Task: Read customer reviews and ratings for real estate agents in Montgomery, Alabama, to find an agent who specializes in lakefront properties.
Action: Mouse moved to (167, 115)
Screenshot: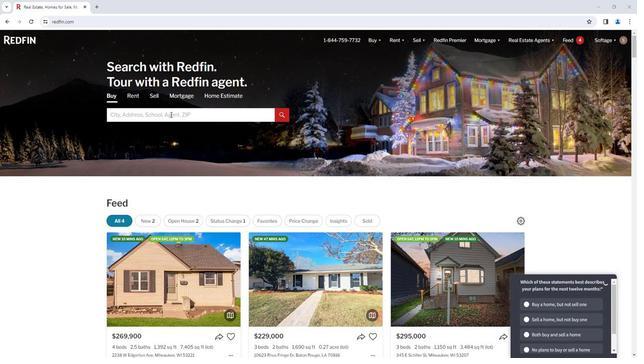 
Action: Mouse pressed left at (167, 115)
Screenshot: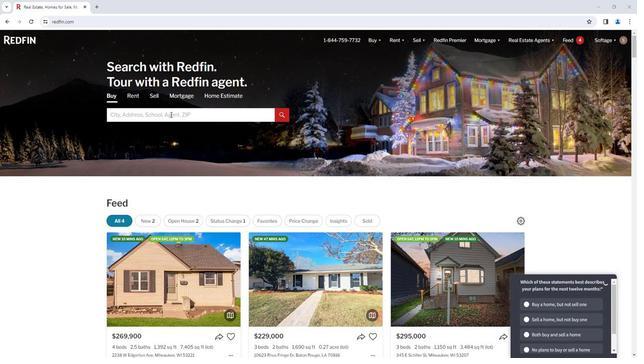 
Action: Key pressed <Key.shift>Montf<Key.backspace>gomery,<Key.space><Key.shift><Key.shift><Key.shift><Key.shift><Key.shift><Key.shift><Key.shift><Key.shift><Key.shift><Key.shift>Ala
Screenshot: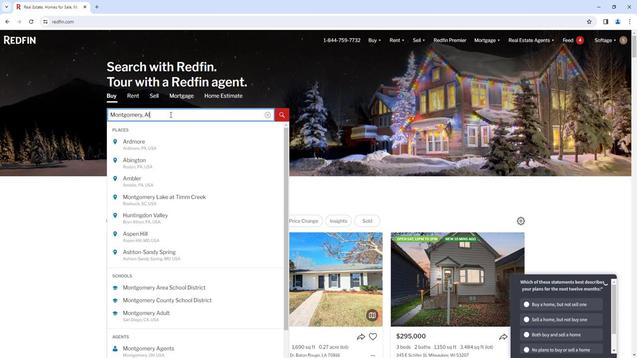 
Action: Mouse moved to (137, 143)
Screenshot: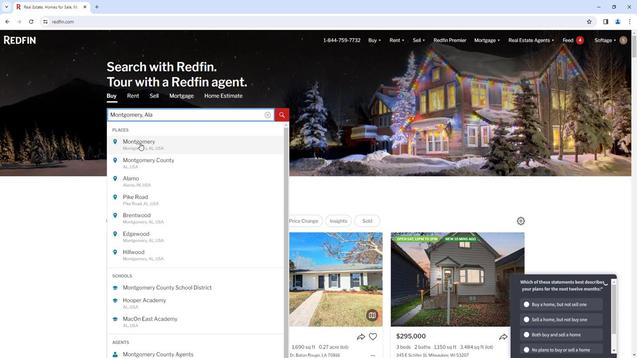 
Action: Mouse pressed left at (137, 143)
Screenshot: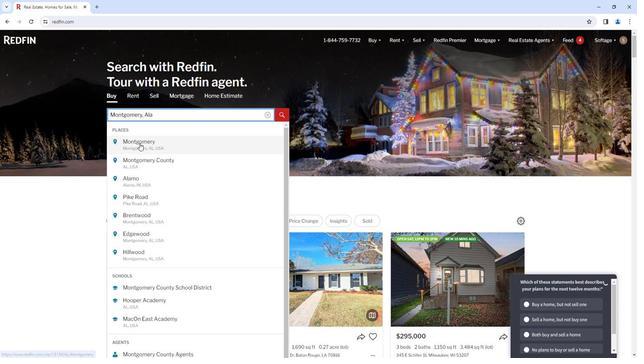 
Action: Mouse moved to (568, 83)
Screenshot: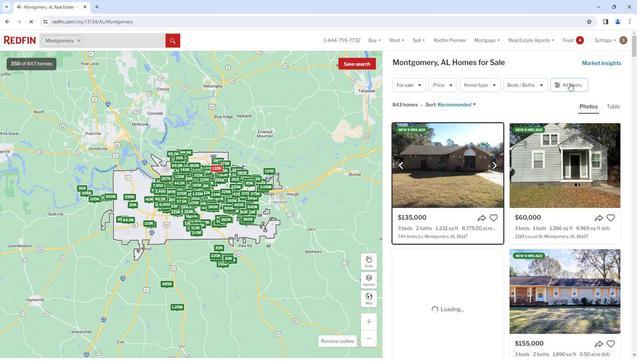 
Action: Mouse pressed left at (568, 83)
Screenshot: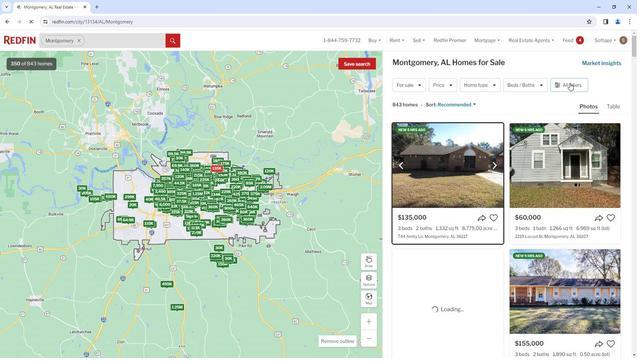 
Action: Mouse moved to (562, 84)
Screenshot: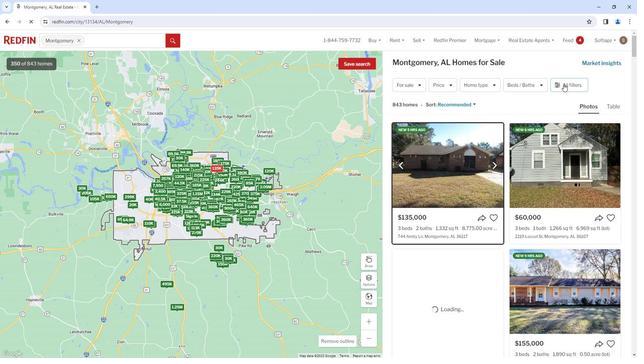 
Action: Mouse pressed left at (562, 84)
Screenshot: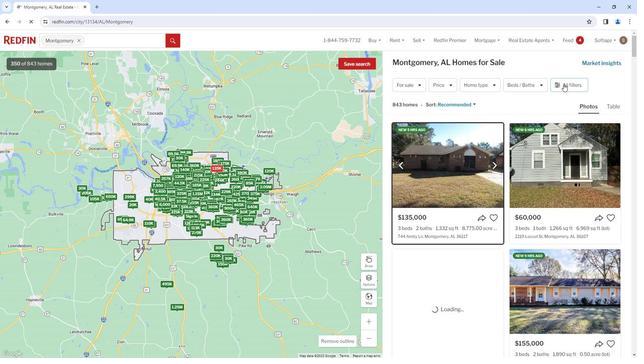 
Action: Mouse moved to (469, 183)
Screenshot: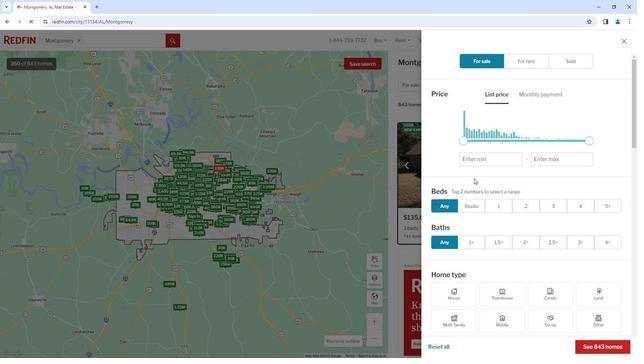 
Action: Mouse scrolled (469, 183) with delta (0, 0)
Screenshot: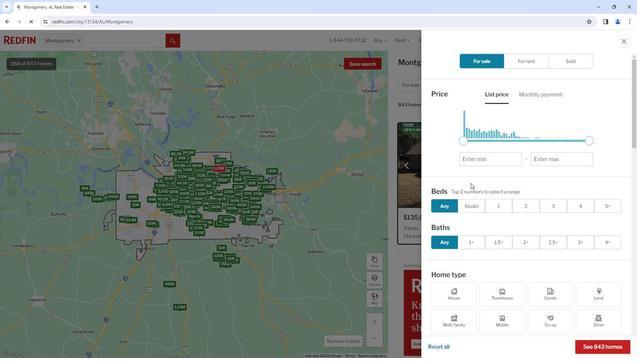 
Action: Mouse scrolled (469, 183) with delta (0, 0)
Screenshot: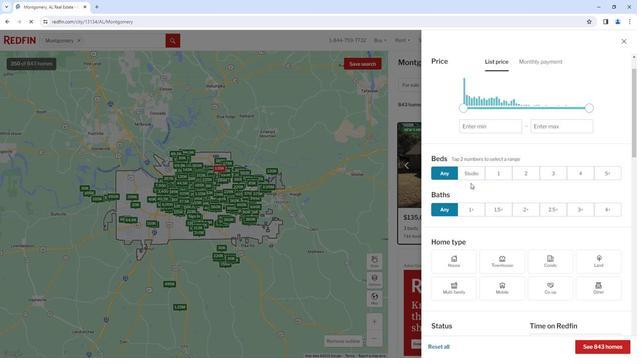 
Action: Mouse scrolled (469, 183) with delta (0, 0)
Screenshot: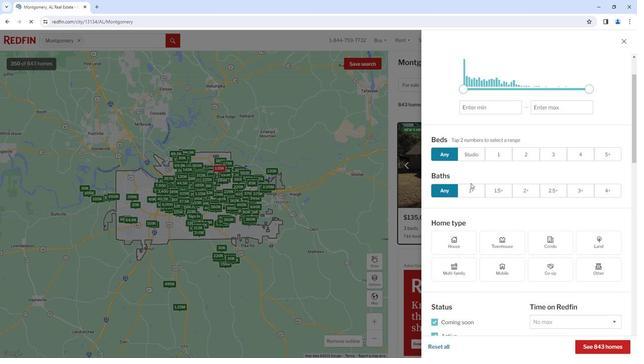 
Action: Mouse scrolled (469, 183) with delta (0, 0)
Screenshot: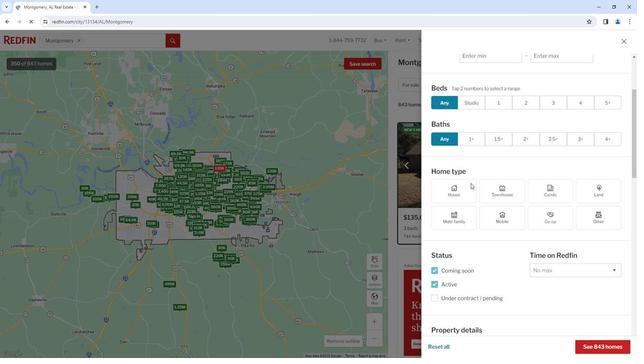 
Action: Mouse scrolled (469, 183) with delta (0, 0)
Screenshot: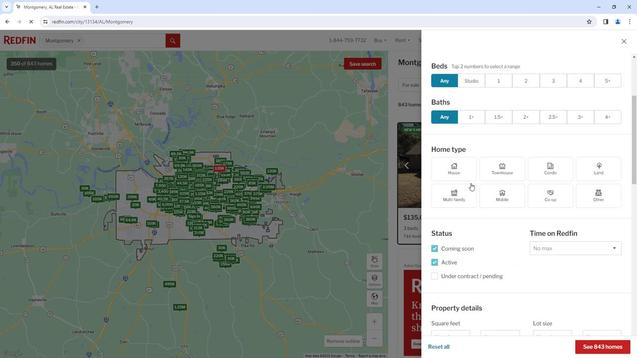 
Action: Mouse scrolled (469, 183) with delta (0, 0)
Screenshot: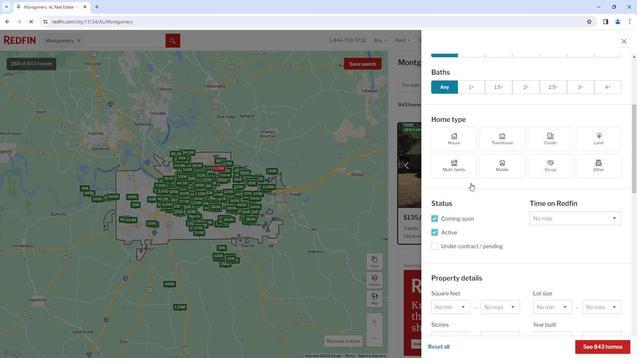 
Action: Mouse scrolled (469, 183) with delta (0, 0)
Screenshot: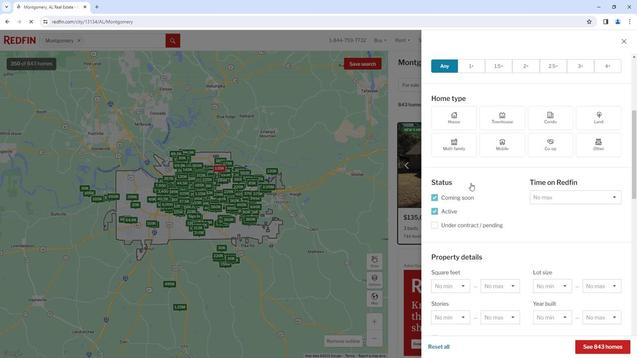 
Action: Mouse scrolled (469, 183) with delta (0, 0)
Screenshot: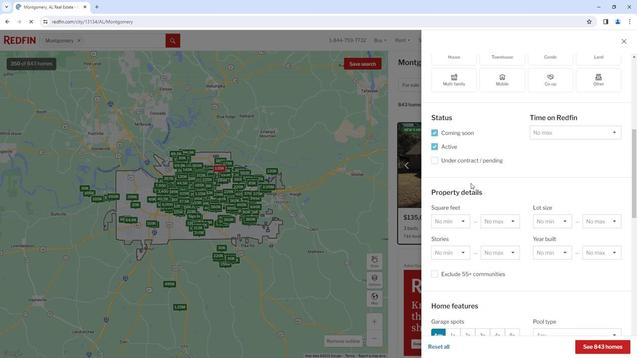 
Action: Mouse scrolled (469, 183) with delta (0, 0)
Screenshot: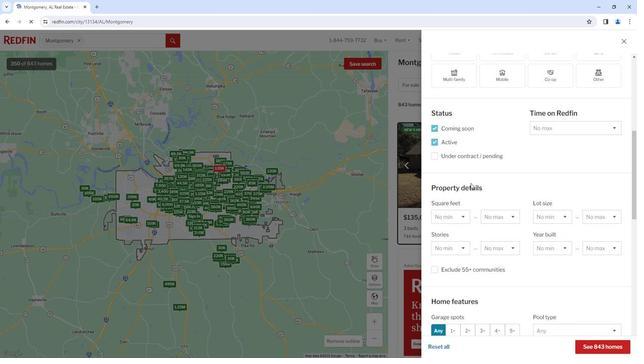 
Action: Mouse scrolled (469, 183) with delta (0, 0)
Screenshot: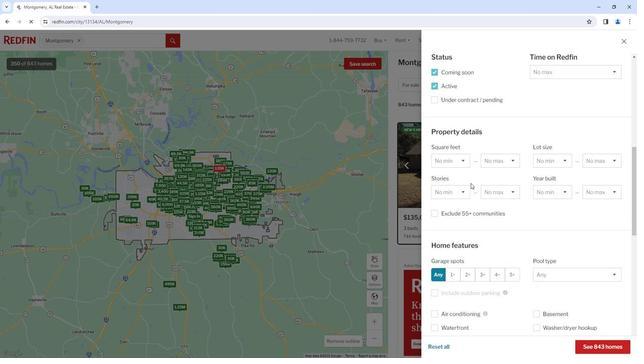 
Action: Mouse scrolled (469, 183) with delta (0, 0)
Screenshot: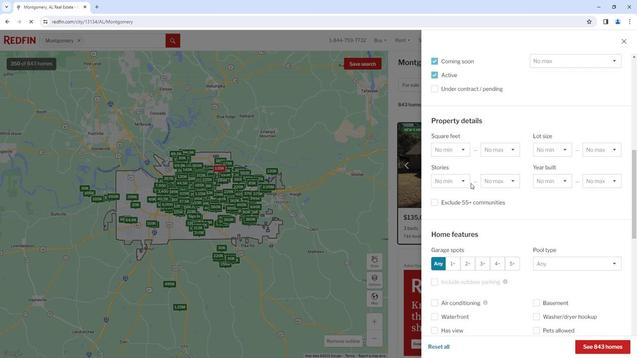 
Action: Mouse scrolled (469, 183) with delta (0, 0)
Screenshot: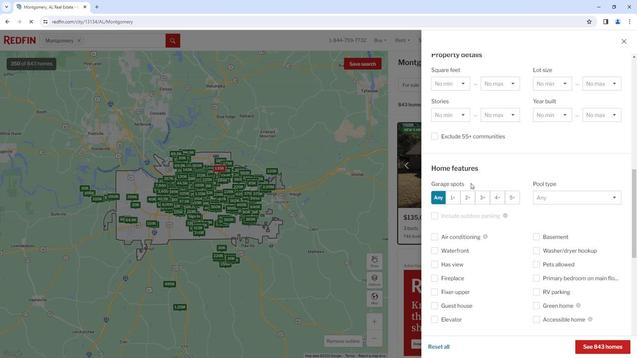 
Action: Mouse scrolled (469, 183) with delta (0, 0)
Screenshot: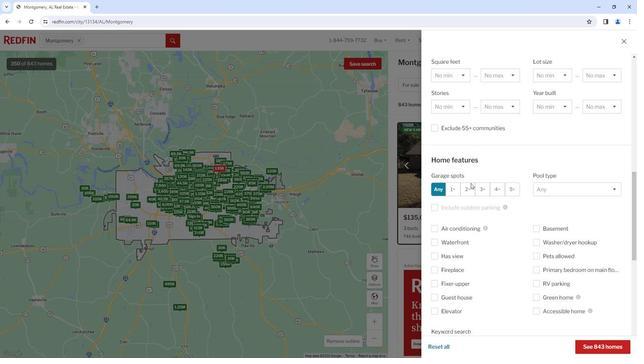 
Action: Mouse scrolled (469, 183) with delta (0, 0)
Screenshot: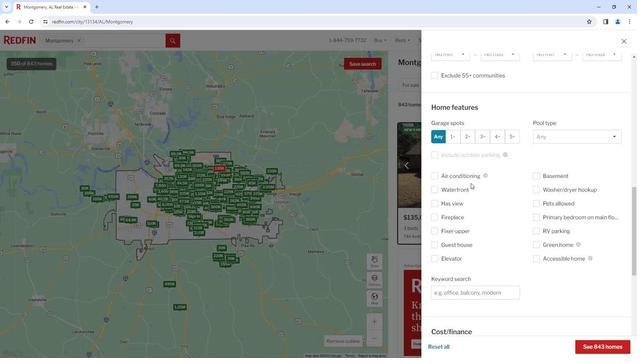 
Action: Mouse scrolled (469, 183) with delta (0, 0)
Screenshot: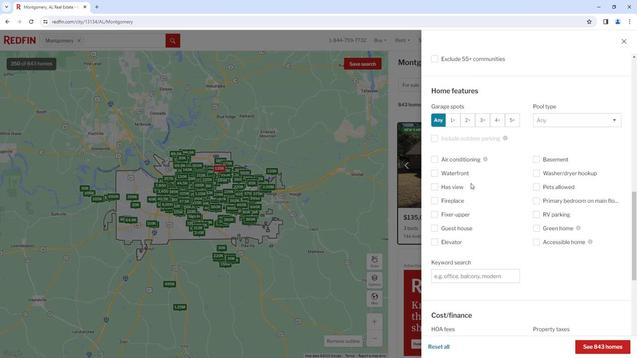 
Action: Mouse scrolled (469, 183) with delta (0, 0)
Screenshot: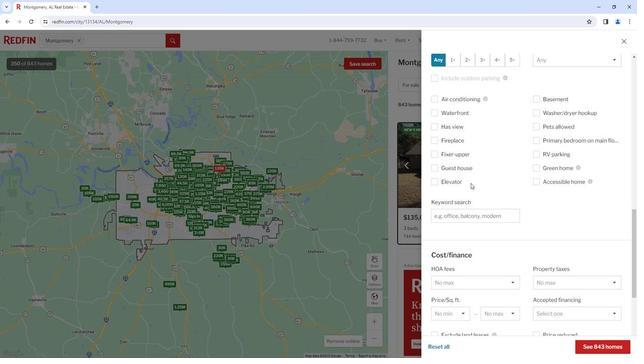 
Action: Mouse scrolled (469, 183) with delta (0, 0)
Screenshot: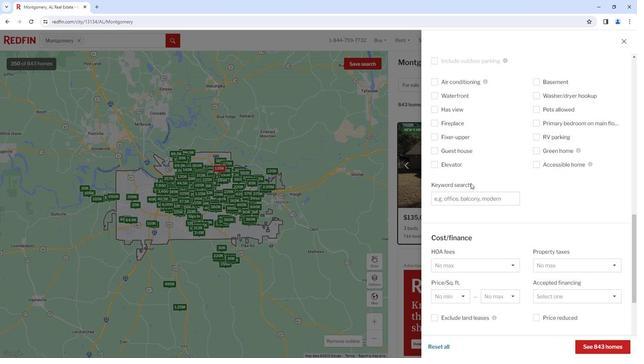 
Action: Mouse moved to (457, 149)
Screenshot: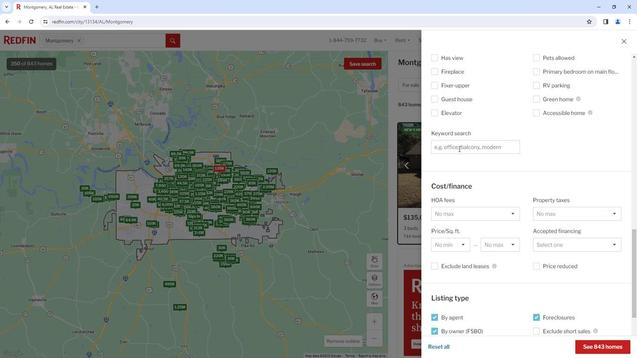 
Action: Mouse scrolled (457, 149) with delta (0, 0)
Screenshot: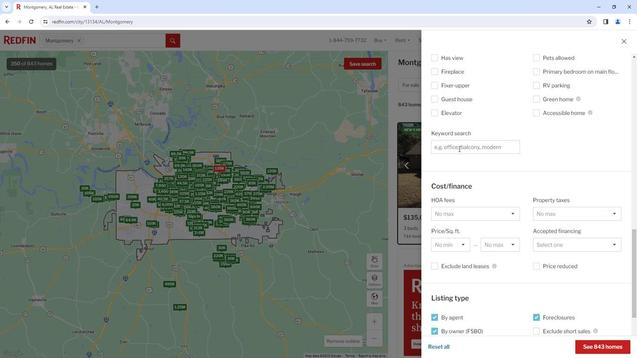 
Action: Mouse scrolled (457, 149) with delta (0, 0)
Screenshot: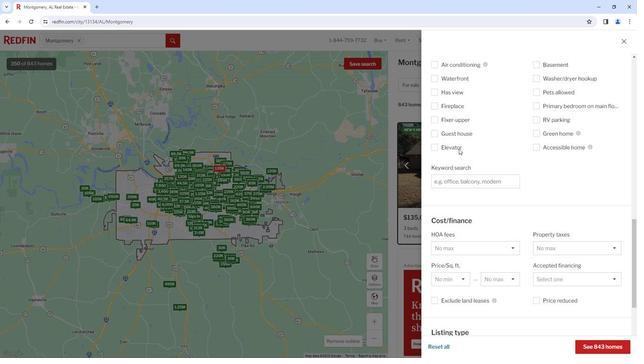 
Action: Mouse scrolled (457, 148) with delta (0, 0)
Screenshot: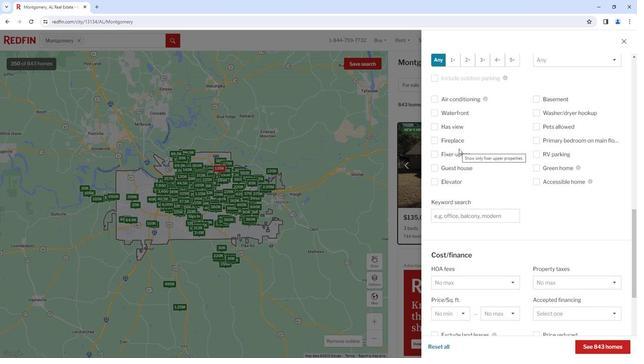 
Action: Mouse scrolled (457, 148) with delta (0, 0)
Screenshot: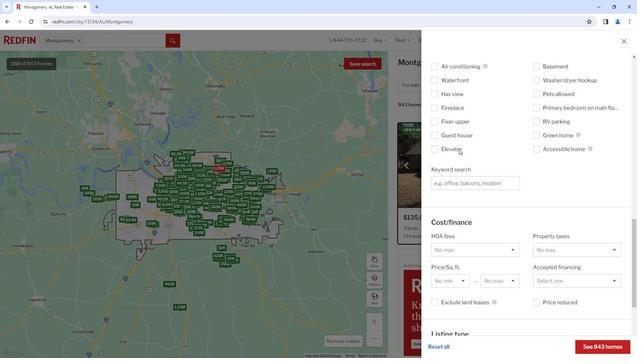 
Action: Mouse pressed left at (457, 149)
Screenshot: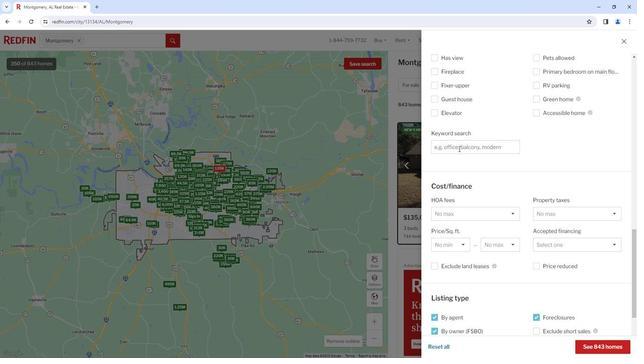 
Action: Mouse moved to (457, 148)
Screenshot: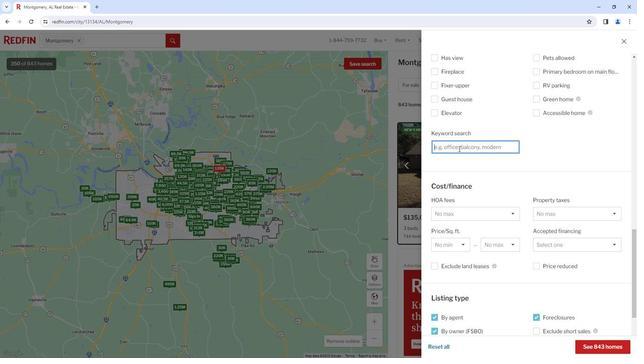 
Action: Key pressed lakefront
Screenshot: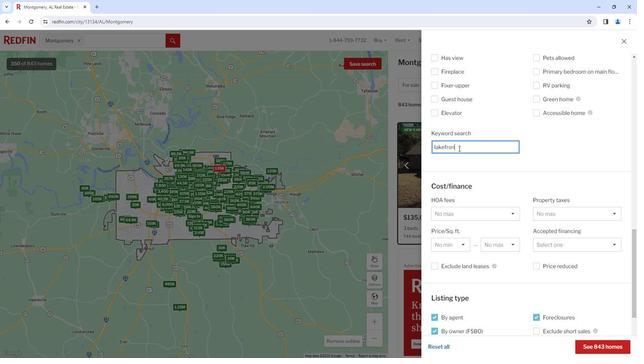 
Action: Mouse moved to (610, 346)
Screenshot: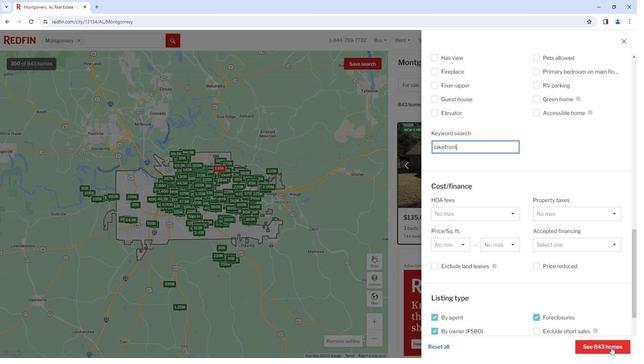 
Action: Mouse pressed left at (610, 346)
Screenshot: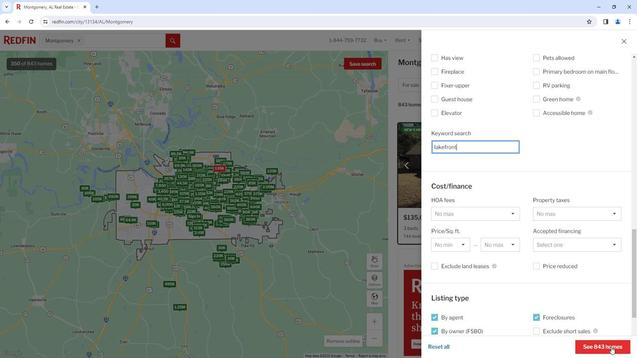
Action: Mouse moved to (431, 170)
Screenshot: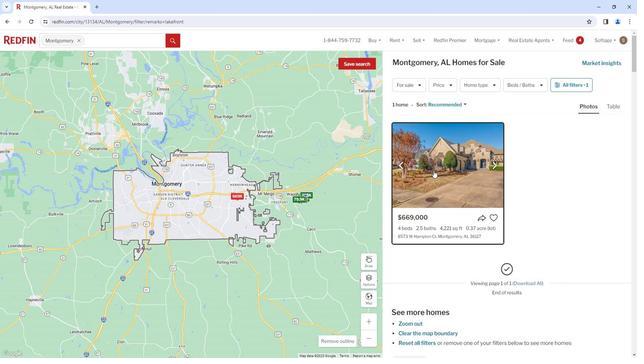 
Action: Mouse pressed left at (431, 170)
Screenshot: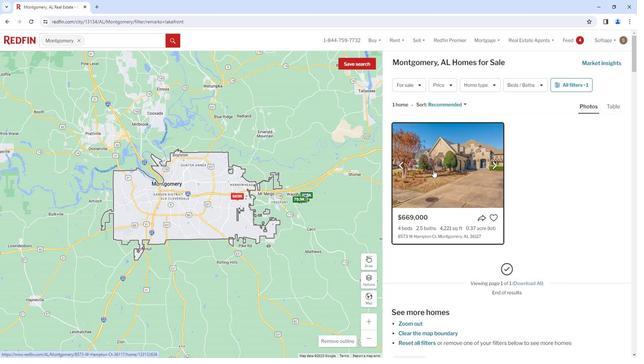 
Action: Mouse moved to (276, 166)
Screenshot: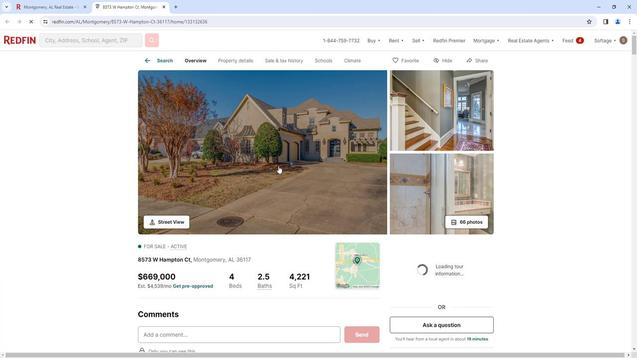 
Action: Mouse scrolled (276, 166) with delta (0, 0)
Screenshot: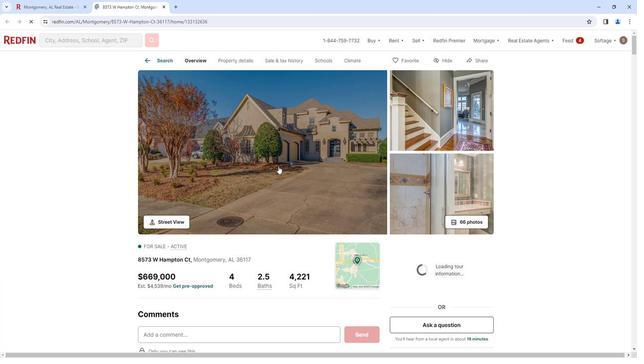
Action: Mouse moved to (276, 167)
Screenshot: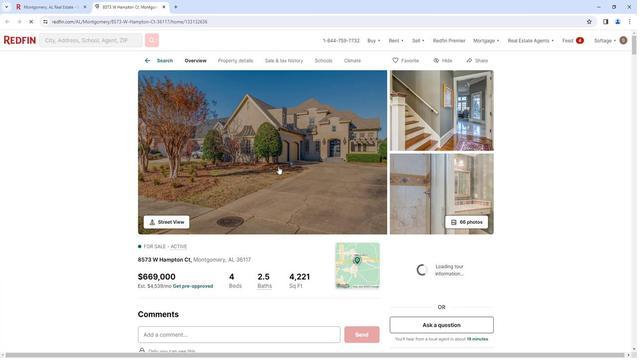 
Action: Mouse scrolled (276, 167) with delta (0, 0)
Screenshot: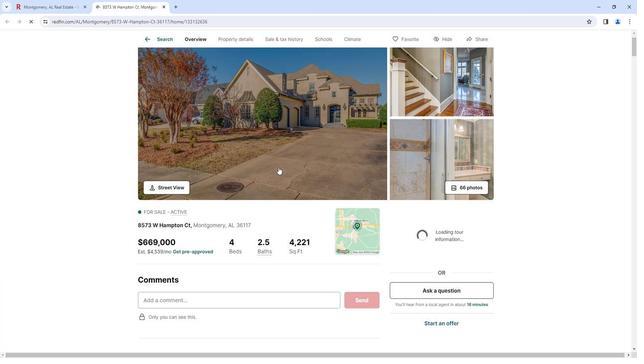 
Action: Mouse scrolled (276, 167) with delta (0, 0)
Screenshot: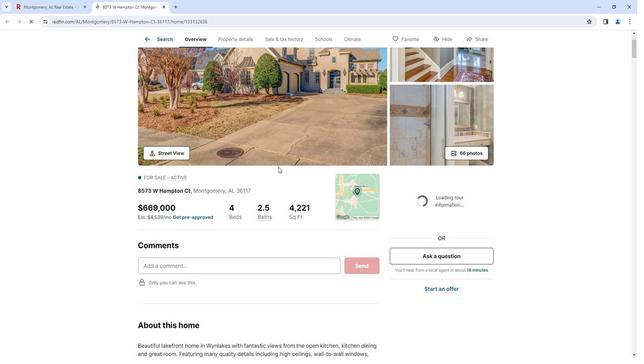 
Action: Mouse scrolled (276, 167) with delta (0, 0)
Screenshot: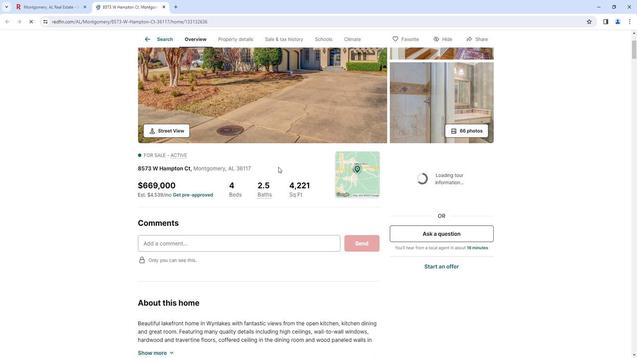 
Action: Mouse scrolled (276, 167) with delta (0, 0)
Screenshot: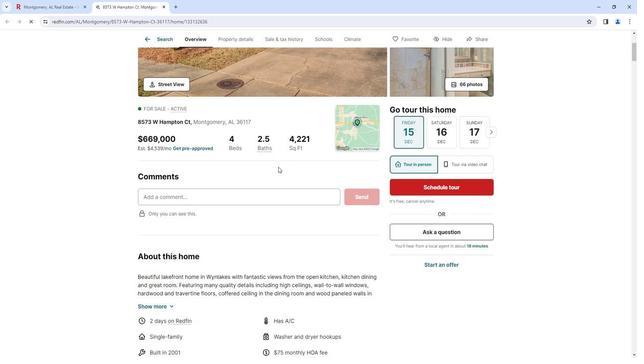 
Action: Mouse scrolled (276, 167) with delta (0, 0)
Screenshot: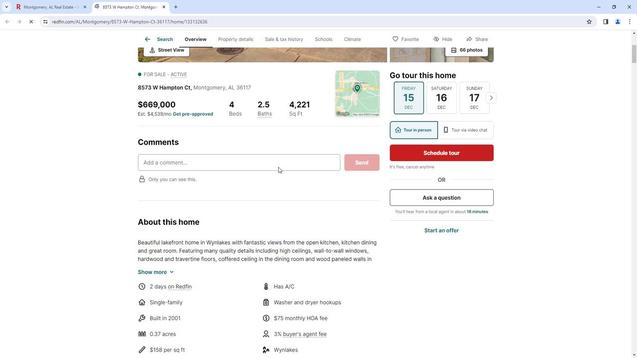 
Action: Mouse moved to (156, 240)
Screenshot: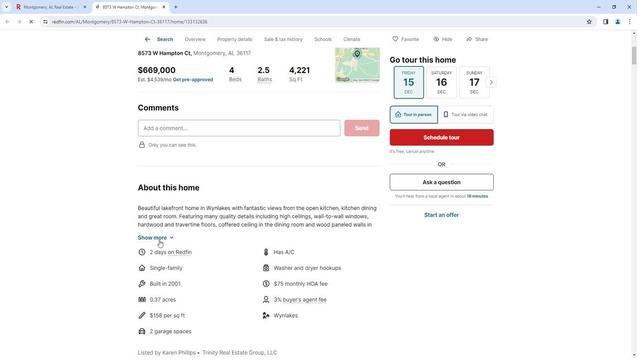 
Action: Mouse pressed left at (156, 240)
Screenshot: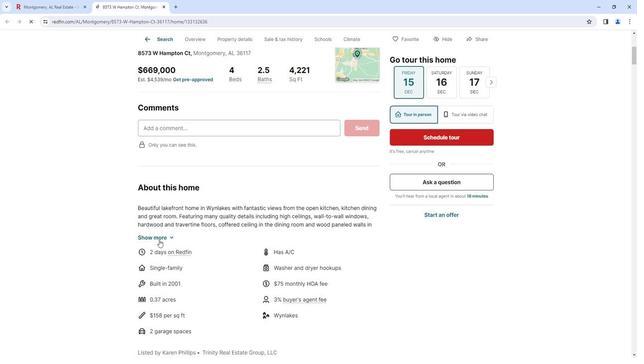 
Action: Mouse moved to (175, 228)
Screenshot: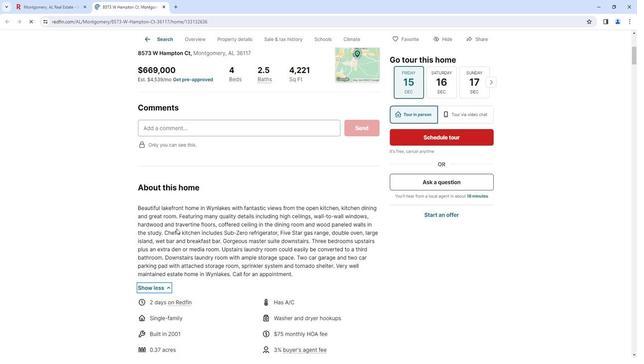 
Action: Mouse scrolled (175, 228) with delta (0, 0)
Screenshot: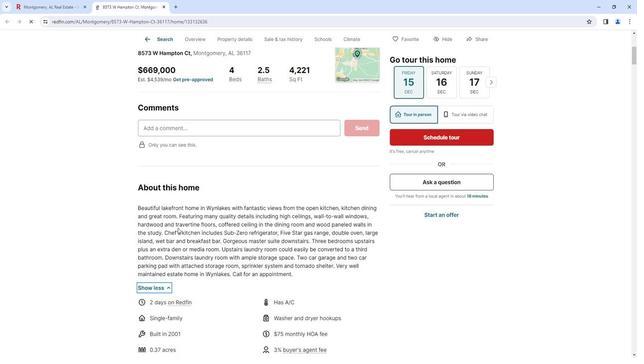 
Action: Mouse scrolled (175, 228) with delta (0, 0)
Screenshot: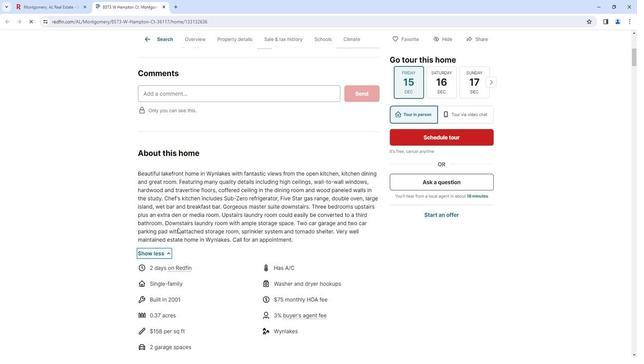 
Action: Mouse scrolled (175, 228) with delta (0, 0)
Screenshot: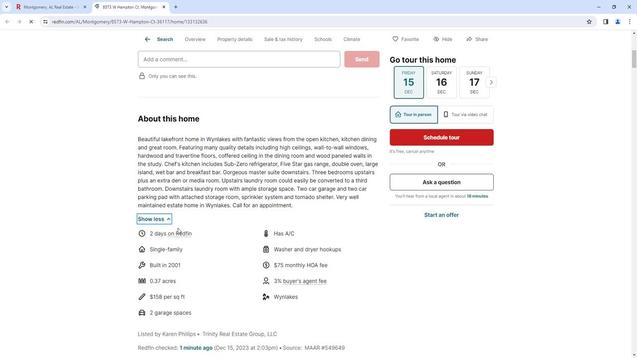 
Action: Mouse scrolled (175, 228) with delta (0, 0)
Screenshot: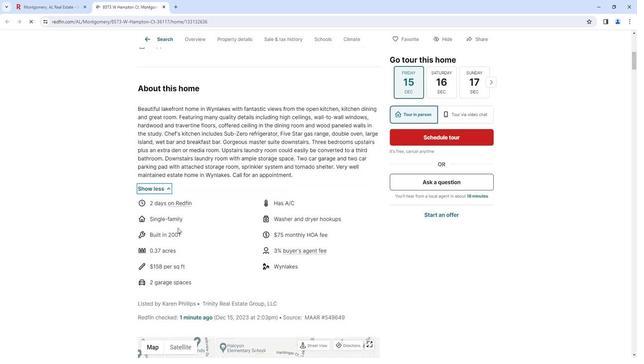 
Action: Mouse scrolled (175, 228) with delta (0, 0)
Screenshot: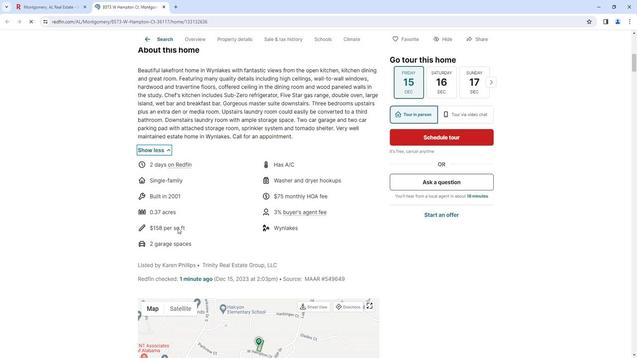 
Action: Mouse scrolled (175, 228) with delta (0, 0)
Screenshot: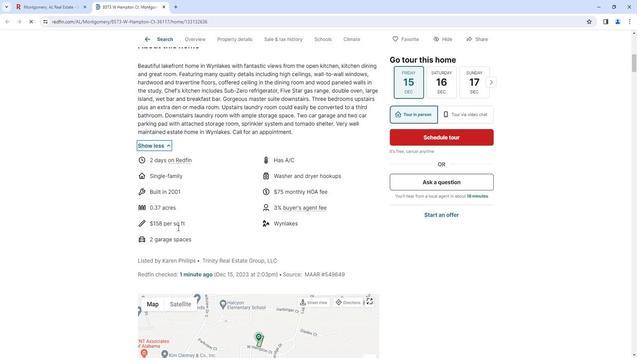 
Action: Mouse scrolled (175, 228) with delta (0, 0)
Screenshot: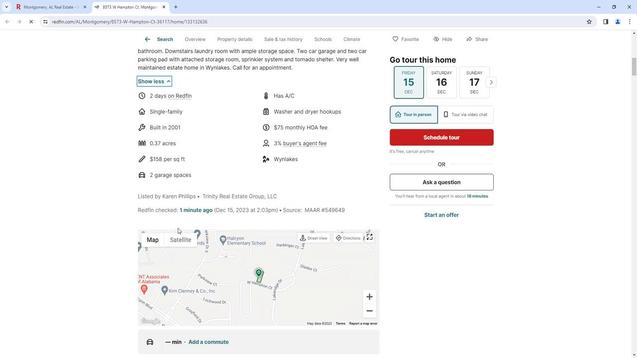 
Action: Mouse scrolled (175, 228) with delta (0, 0)
Screenshot: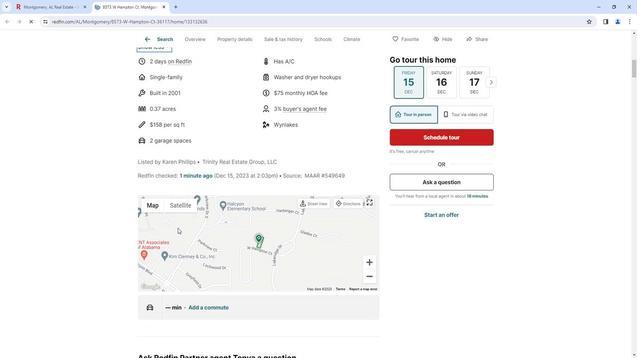 
Action: Mouse scrolled (175, 228) with delta (0, 0)
Screenshot: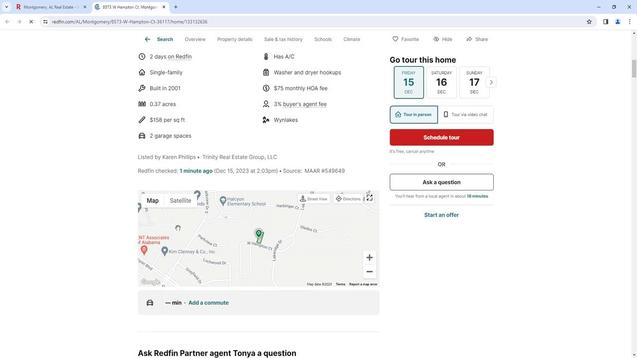 
Action: Mouse scrolled (175, 228) with delta (0, 0)
Screenshot: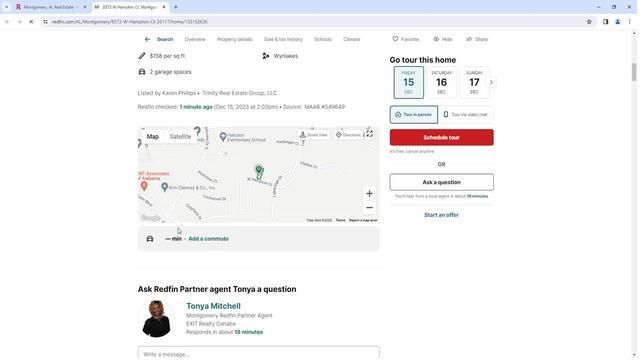 
Action: Mouse scrolled (175, 228) with delta (0, 0)
Screenshot: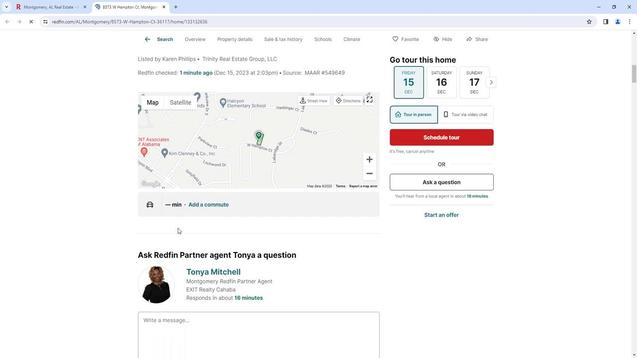
Action: Mouse scrolled (175, 228) with delta (0, 0)
Screenshot: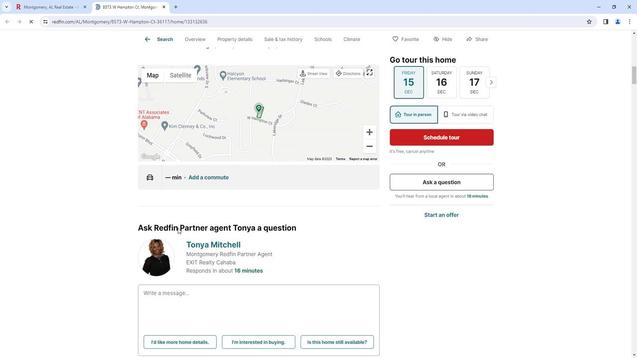 
Action: Mouse moved to (205, 203)
Screenshot: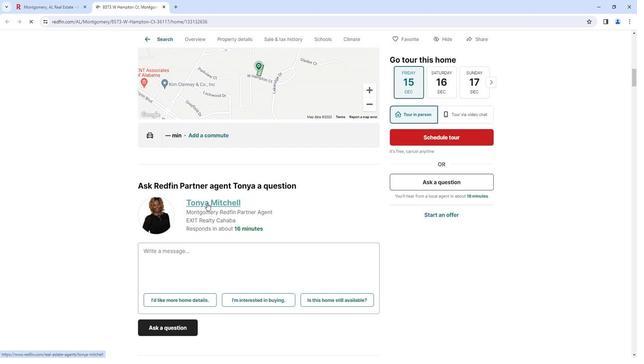 
Action: Mouse pressed left at (205, 203)
Screenshot: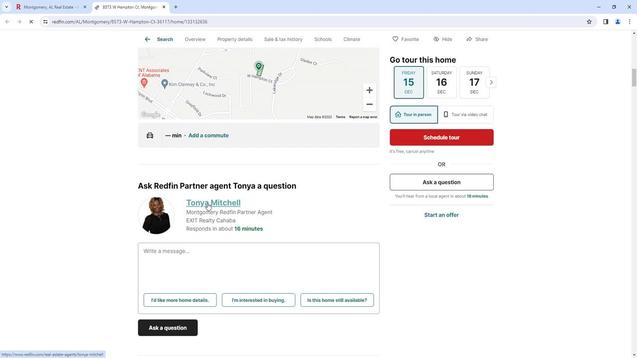 
Action: Mouse moved to (201, 218)
Screenshot: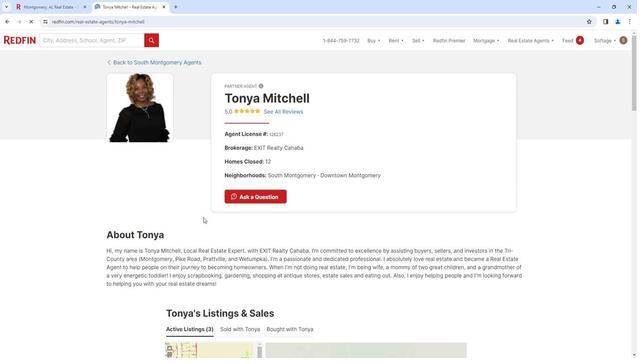 
Action: Mouse scrolled (201, 218) with delta (0, 0)
Screenshot: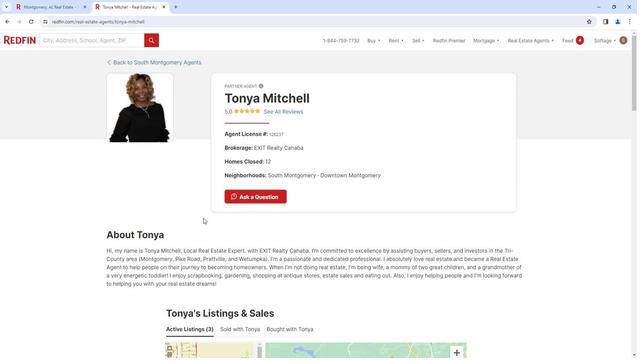 
Action: Mouse scrolled (201, 218) with delta (0, 0)
Screenshot: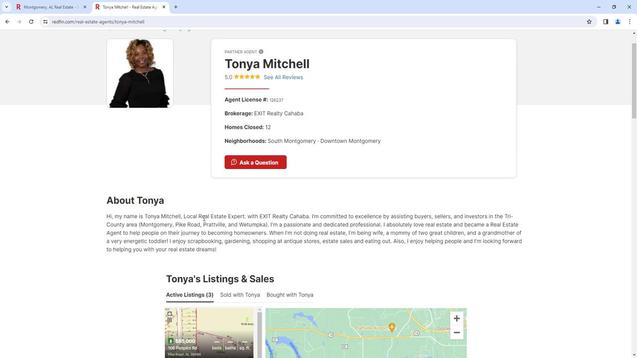
Action: Mouse scrolled (201, 218) with delta (0, 0)
Screenshot: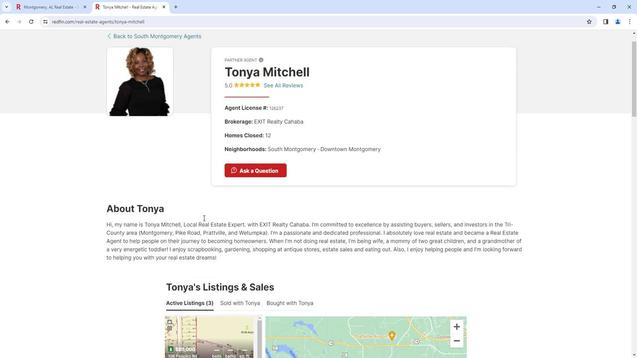 
Action: Mouse scrolled (201, 218) with delta (0, 0)
Screenshot: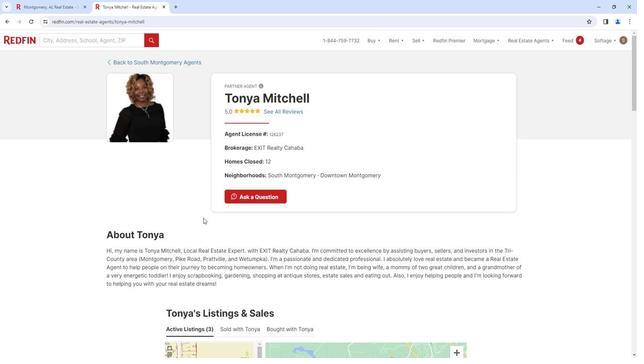 
Action: Mouse scrolled (201, 218) with delta (0, 0)
Screenshot: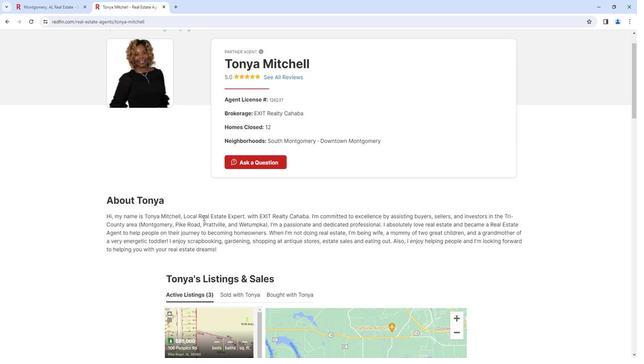 
Action: Mouse scrolled (201, 218) with delta (0, 0)
Screenshot: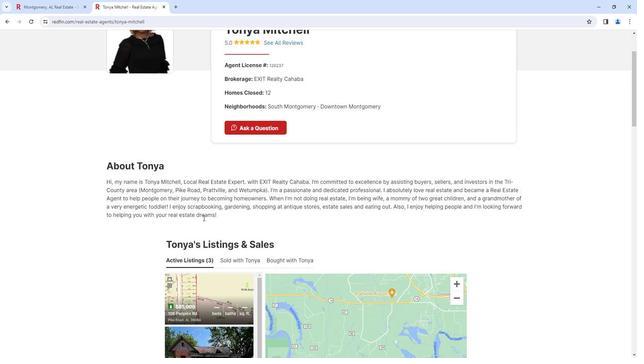 
Action: Mouse scrolled (201, 218) with delta (0, 0)
Screenshot: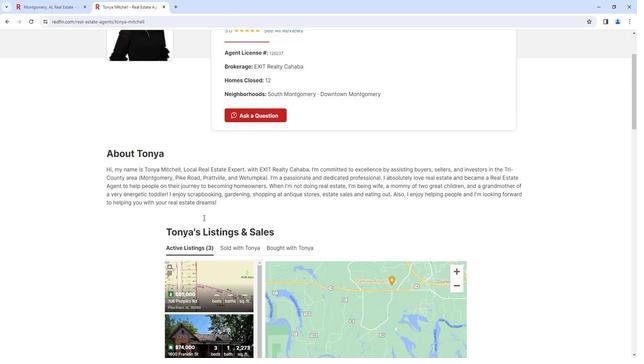 
Action: Mouse moved to (201, 218)
Screenshot: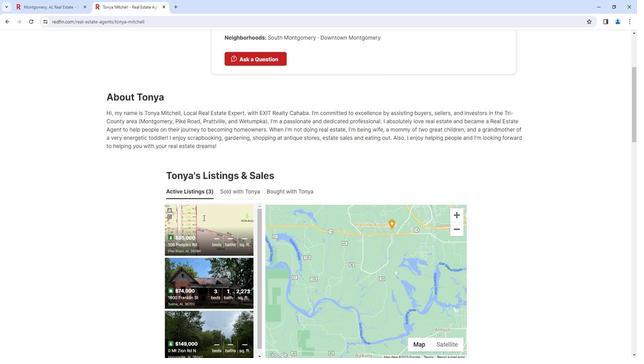 
Action: Mouse scrolled (201, 218) with delta (0, 0)
Screenshot: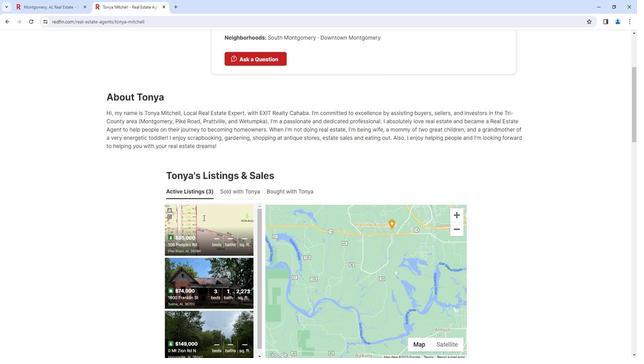 
Action: Mouse moved to (288, 218)
Screenshot: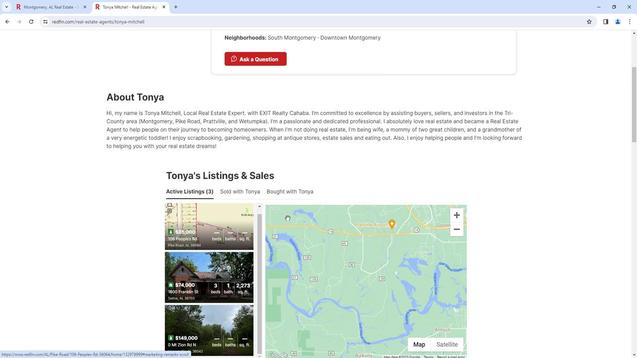 
Action: Mouse scrolled (288, 218) with delta (0, 0)
Screenshot: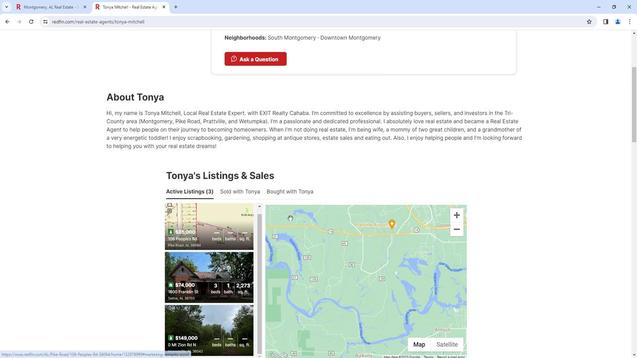 
Action: Mouse scrolled (288, 218) with delta (0, 0)
Screenshot: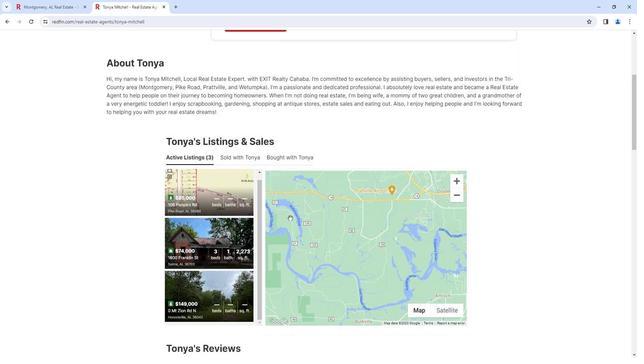 
Action: Mouse moved to (193, 218)
Screenshot: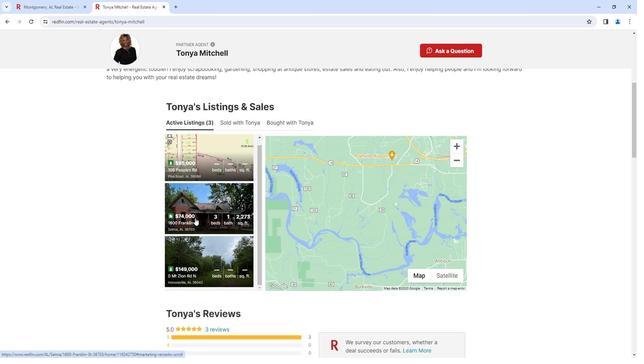 
Action: Mouse scrolled (193, 218) with delta (0, 0)
Screenshot: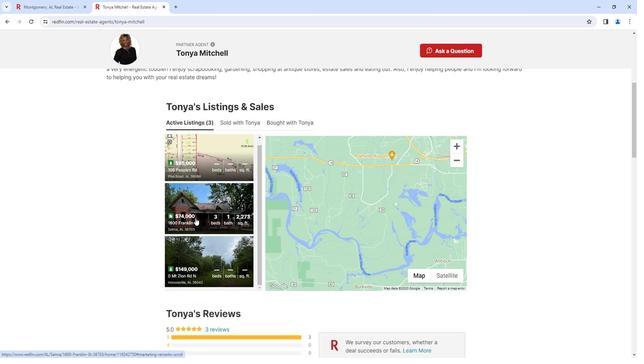
Action: Mouse scrolled (193, 218) with delta (0, 0)
Screenshot: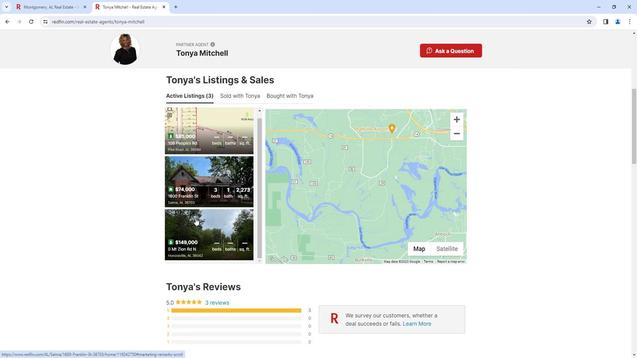 
Action: Mouse scrolled (193, 218) with delta (0, 0)
Screenshot: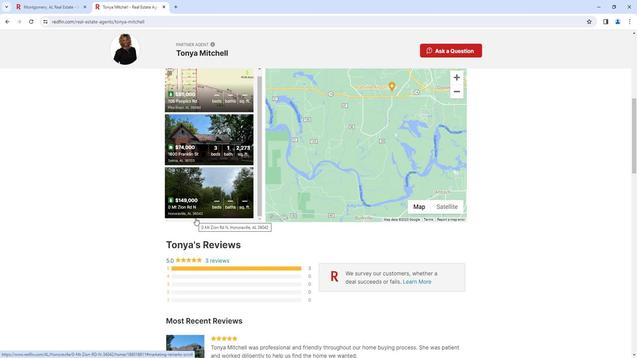 
Action: Mouse scrolled (193, 218) with delta (0, 0)
Screenshot: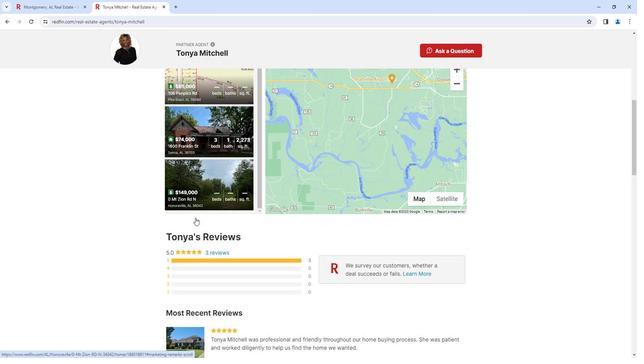 
Action: Mouse scrolled (193, 218) with delta (0, 0)
Screenshot: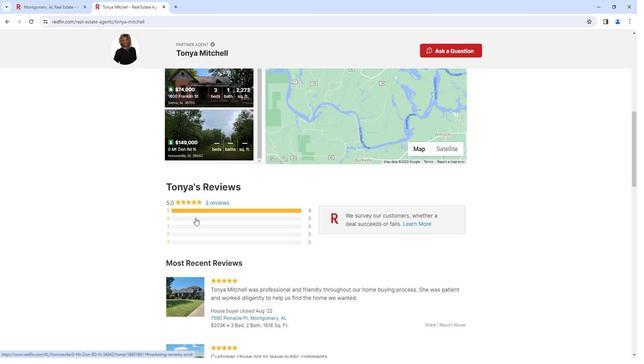 
Action: Mouse scrolled (193, 218) with delta (0, 0)
Screenshot: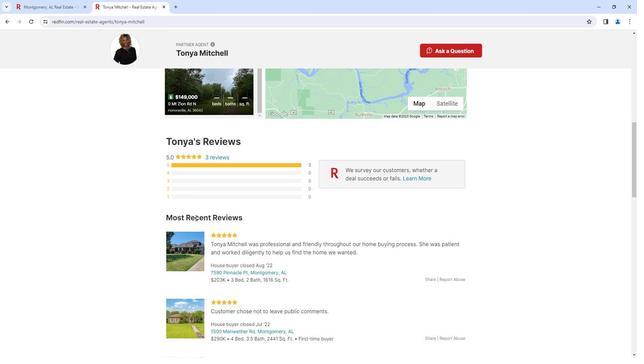 
Action: Mouse scrolled (193, 218) with delta (0, 0)
Screenshot: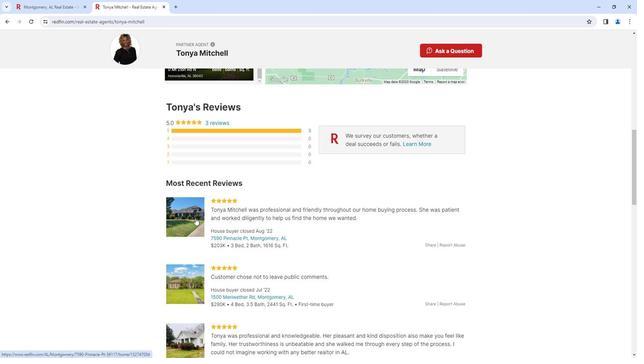
Action: Mouse scrolled (193, 218) with delta (0, 0)
Screenshot: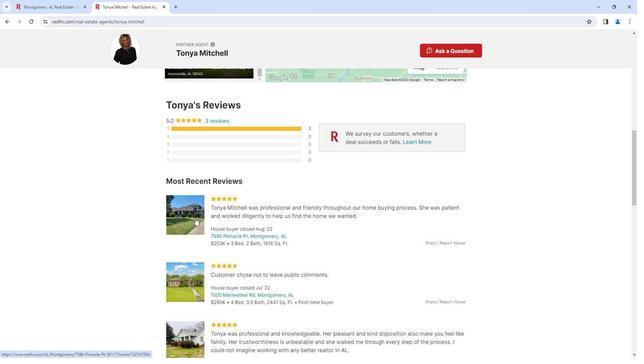 
Action: Mouse moved to (307, 325)
Screenshot: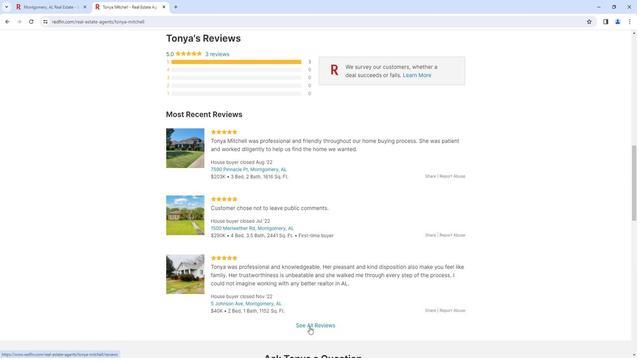 
Action: Mouse pressed left at (307, 325)
Screenshot: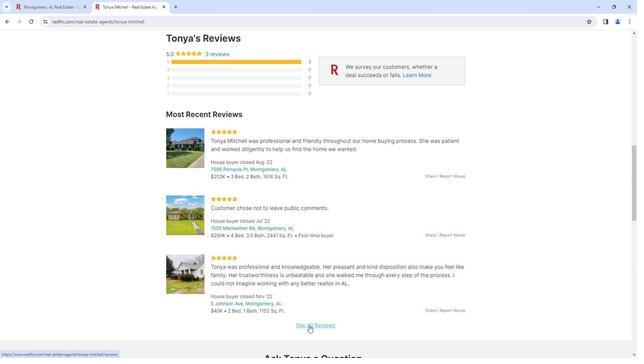 
Action: Mouse moved to (289, 287)
Screenshot: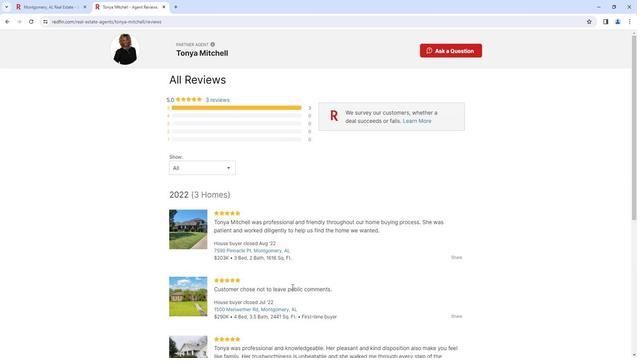 
Action: Mouse scrolled (289, 287) with delta (0, 0)
Screenshot: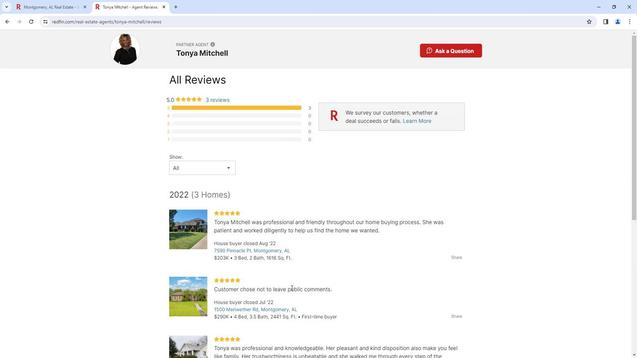 
Action: Mouse scrolled (289, 287) with delta (0, 0)
Screenshot: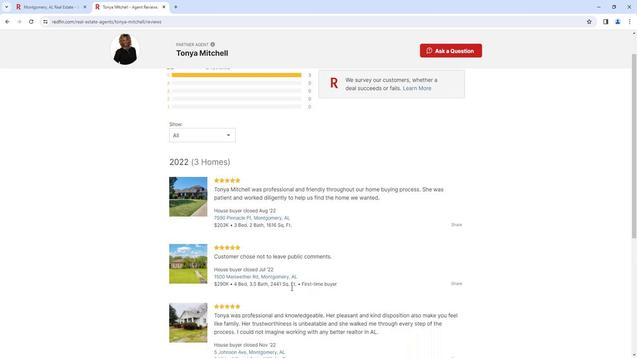 
Action: Mouse scrolled (289, 287) with delta (0, 0)
Screenshot: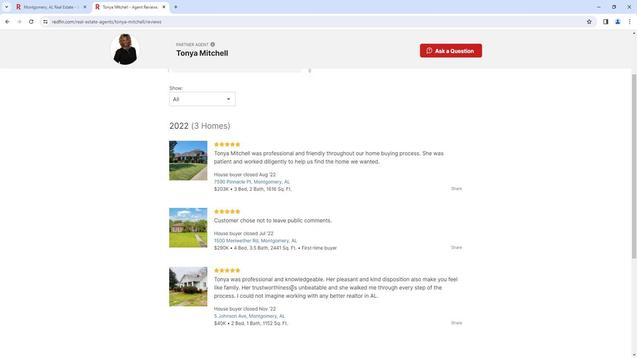 
Action: Mouse scrolled (289, 287) with delta (0, 0)
Screenshot: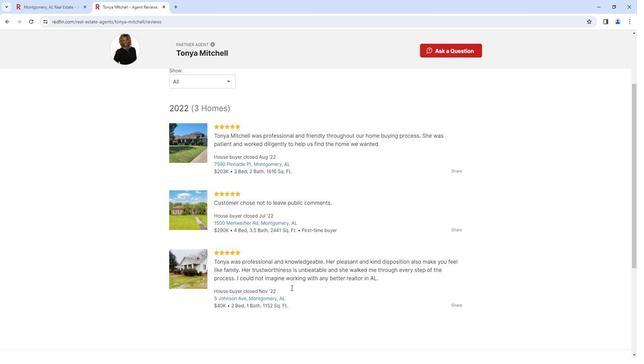 
Action: Mouse scrolled (289, 287) with delta (0, 0)
Screenshot: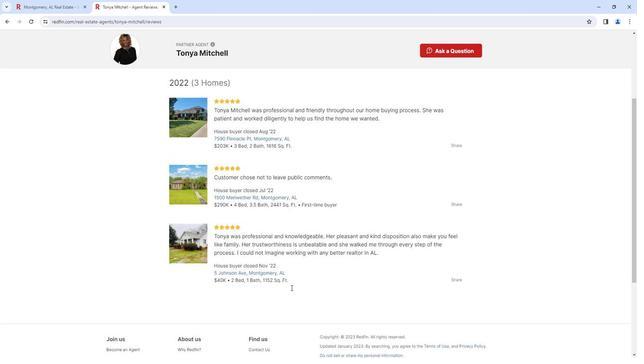
Action: Mouse scrolled (289, 287) with delta (0, 0)
Screenshot: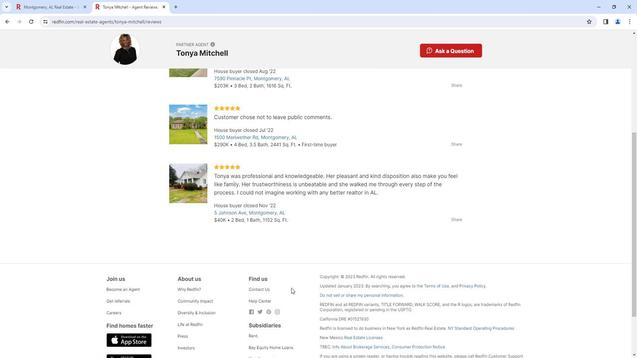 
Action: Mouse scrolled (289, 287) with delta (0, 0)
Screenshot: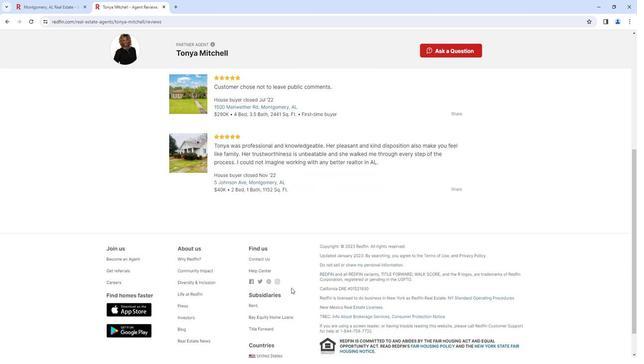 
Action: Mouse scrolled (289, 287) with delta (0, 0)
Screenshot: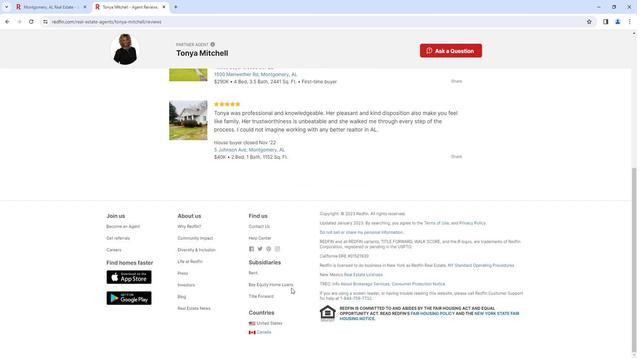 
Action: Mouse scrolled (289, 287) with delta (0, 0)
Screenshot: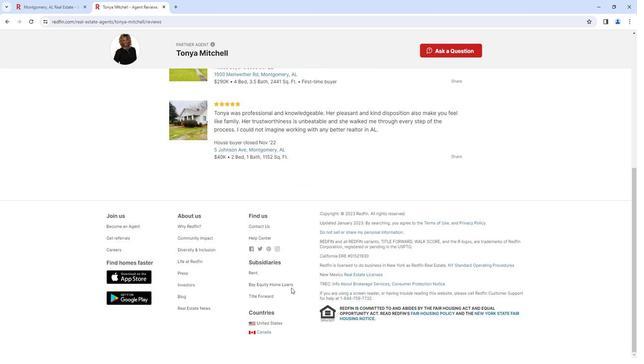 
Action: Mouse scrolled (289, 288) with delta (0, 0)
Screenshot: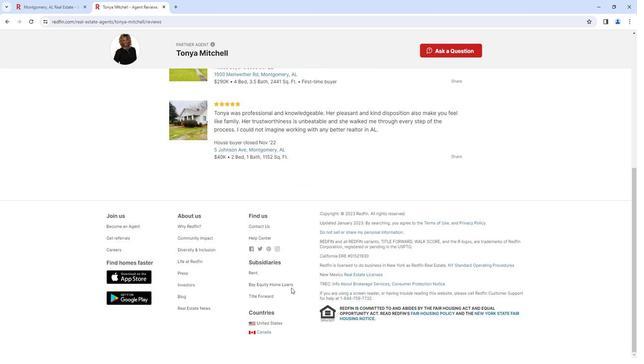 
Action: Mouse scrolled (289, 288) with delta (0, 0)
Screenshot: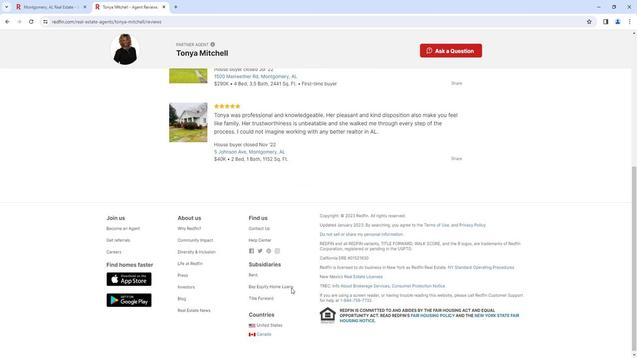 
Action: Mouse scrolled (289, 288) with delta (0, 0)
Screenshot: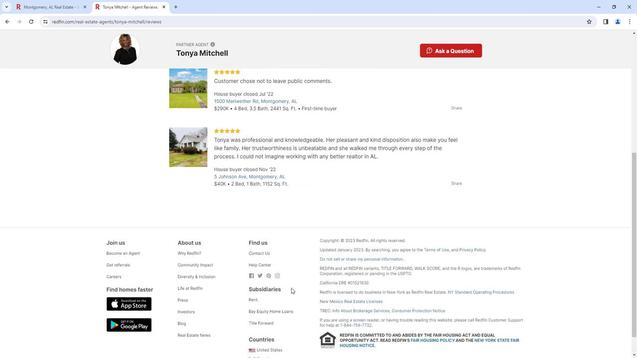 
Action: Mouse scrolled (289, 288) with delta (0, 0)
Screenshot: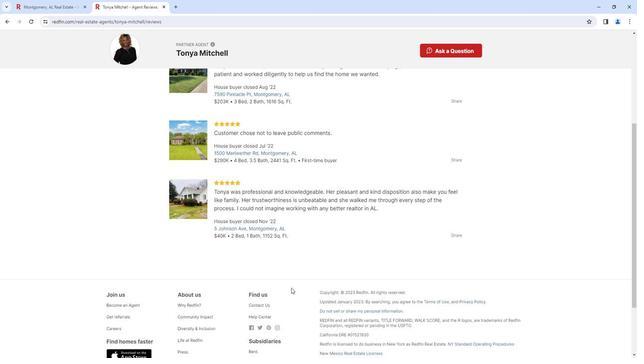 
Action: Mouse scrolled (289, 288) with delta (0, 0)
Screenshot: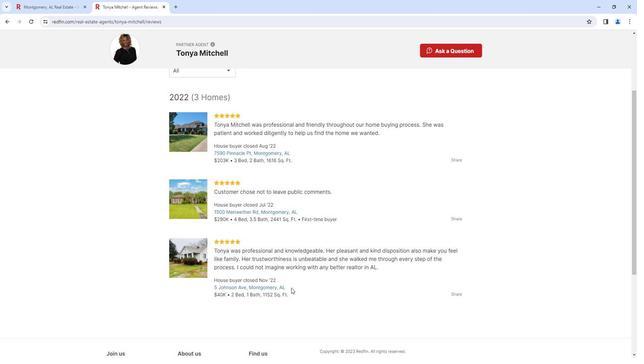 
Action: Mouse scrolled (289, 288) with delta (0, 0)
Screenshot: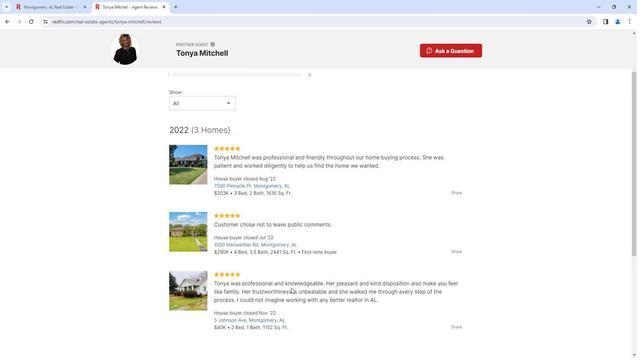 
Action: Mouse scrolled (289, 288) with delta (0, 0)
Screenshot: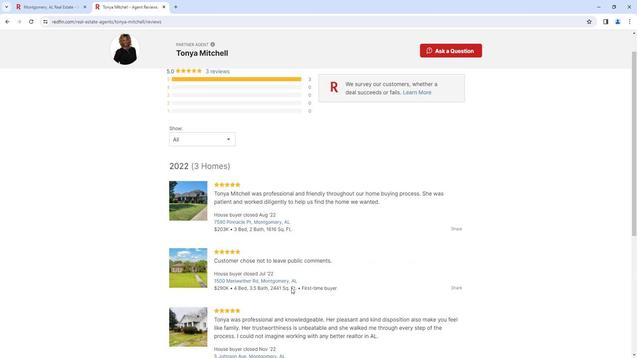 
Action: Mouse moved to (287, 254)
Screenshot: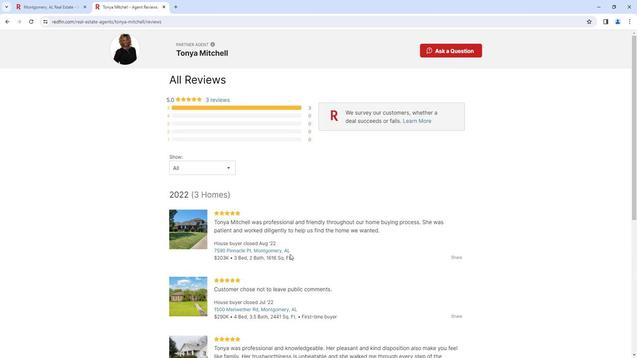 
Action: Mouse scrolled (287, 254) with delta (0, 0)
Screenshot: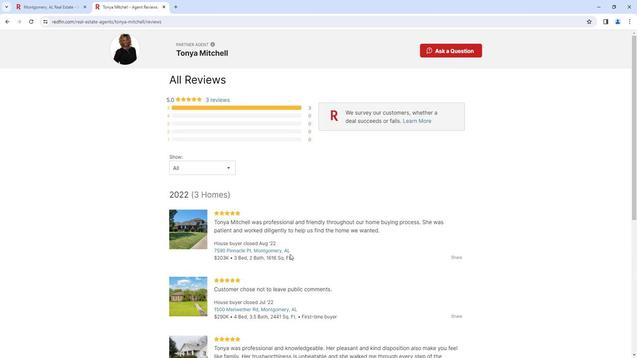 
Action: Mouse scrolled (287, 254) with delta (0, 0)
Screenshot: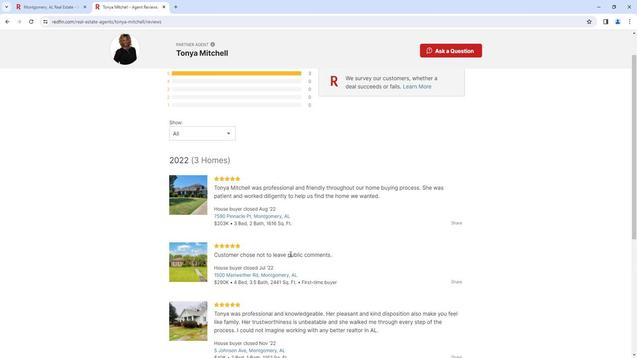 
Action: Mouse scrolled (287, 254) with delta (0, 0)
Screenshot: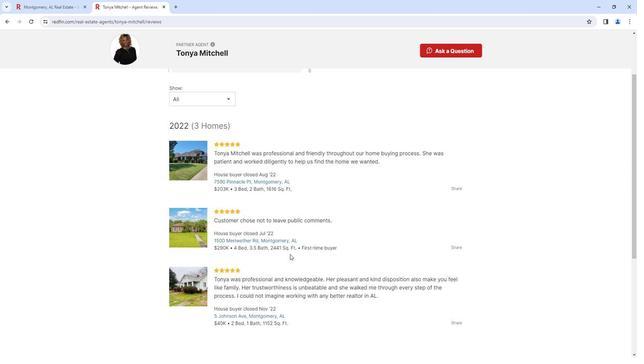 
Action: Mouse scrolled (287, 254) with delta (0, 0)
Screenshot: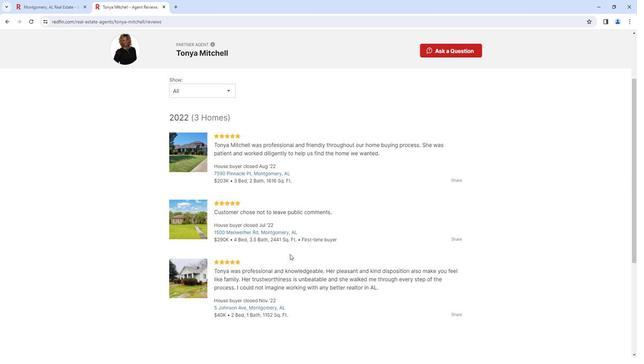 
Action: Mouse moved to (304, 240)
Screenshot: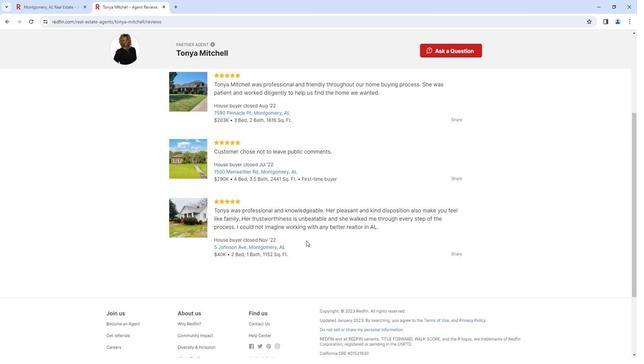 
Action: Mouse scrolled (304, 240) with delta (0, 0)
Screenshot: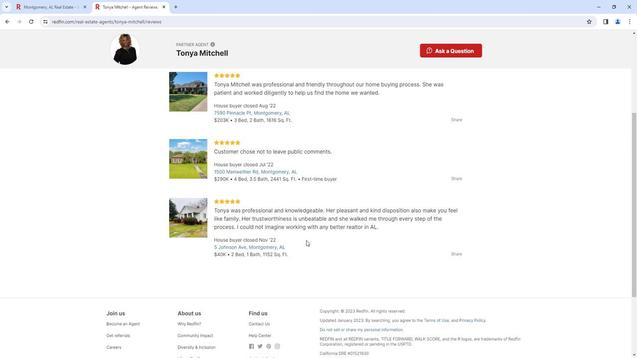
Action: Mouse scrolled (304, 240) with delta (0, 0)
Screenshot: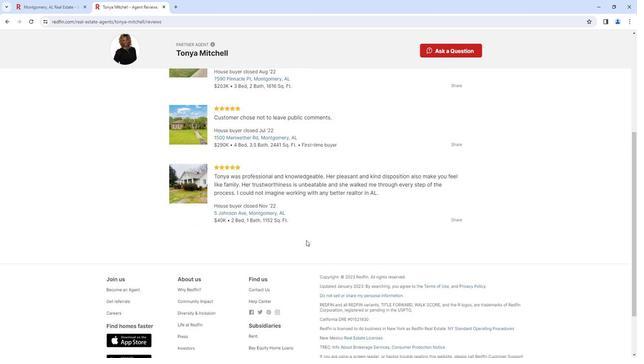 
Action: Mouse scrolled (304, 240) with delta (0, 0)
Screenshot: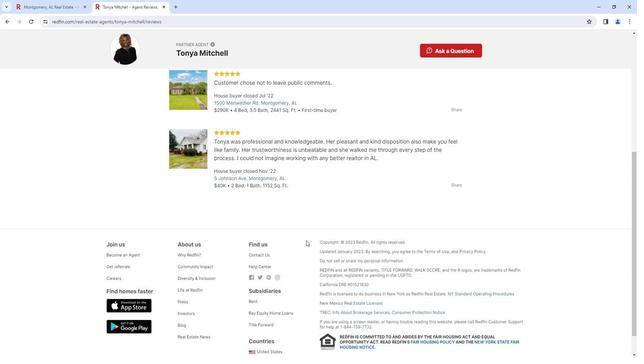 
Action: Mouse scrolled (304, 240) with delta (0, 0)
Screenshot: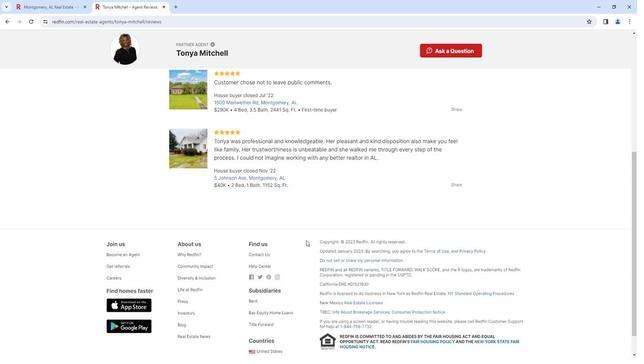 
Action: Mouse scrolled (304, 240) with delta (0, 0)
Screenshot: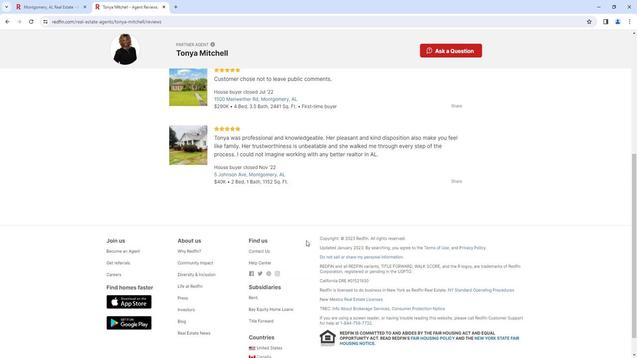 
Action: Mouse scrolled (304, 240) with delta (0, 0)
Screenshot: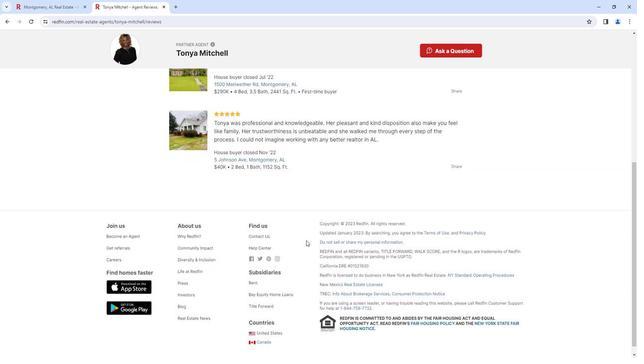 
Action: Mouse scrolled (304, 241) with delta (0, 0)
Screenshot: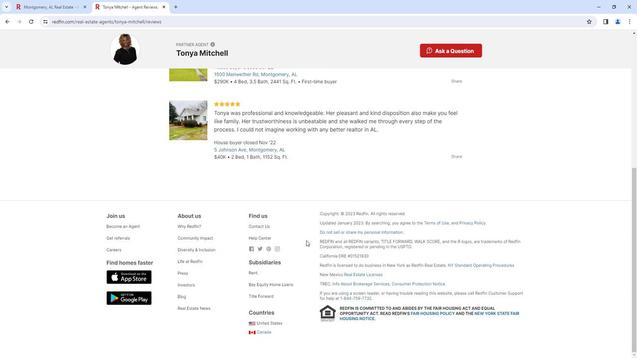 
Action: Mouse scrolled (304, 241) with delta (0, 0)
Screenshot: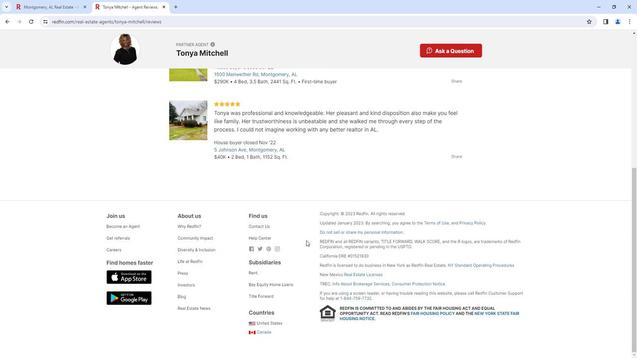 
Action: Mouse scrolled (304, 241) with delta (0, 0)
Screenshot: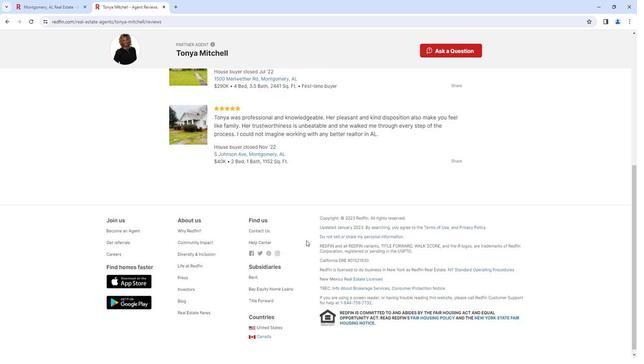 
Action: Mouse scrolled (304, 241) with delta (0, 0)
Screenshot: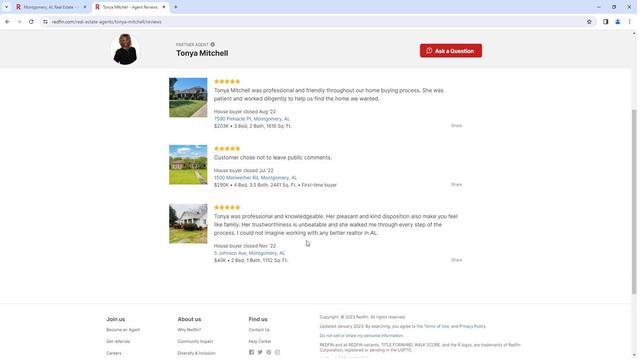 
Action: Mouse scrolled (304, 241) with delta (0, 0)
Screenshot: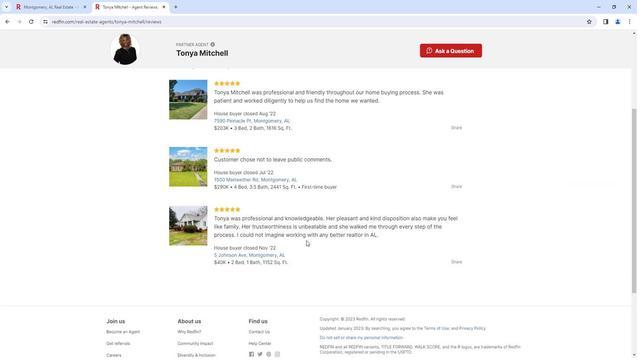 
Action: Mouse scrolled (304, 241) with delta (0, 0)
Screenshot: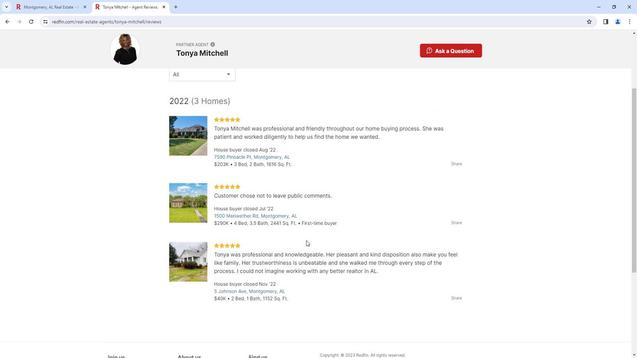 
Action: Mouse scrolled (304, 241) with delta (0, 0)
Screenshot: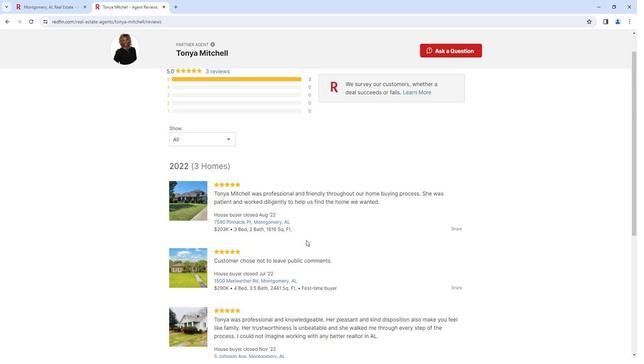
Action: Mouse scrolled (304, 241) with delta (0, 0)
Screenshot: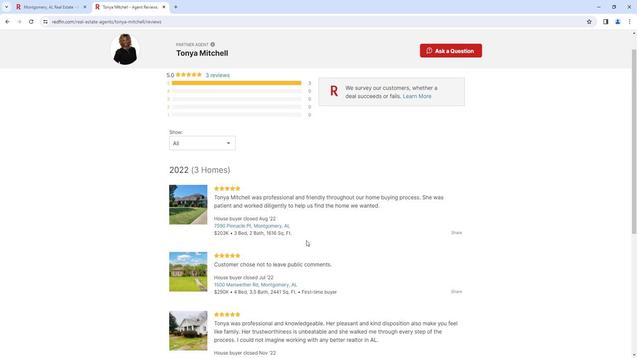 
Action: Mouse scrolled (304, 241) with delta (0, 0)
Screenshot: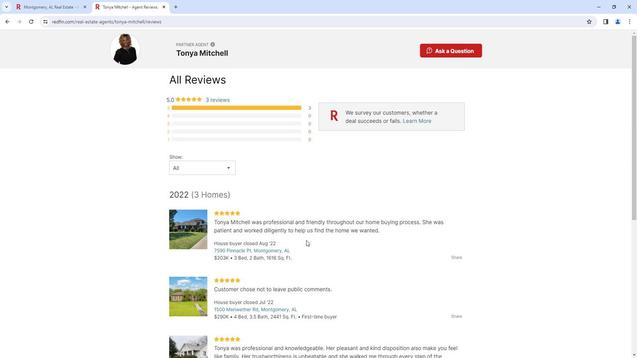 
Action: Mouse scrolled (304, 241) with delta (0, 0)
Screenshot: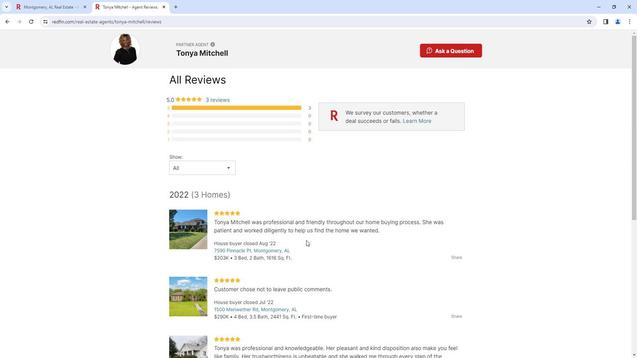 
Action: Mouse moved to (2, 21)
Screenshot: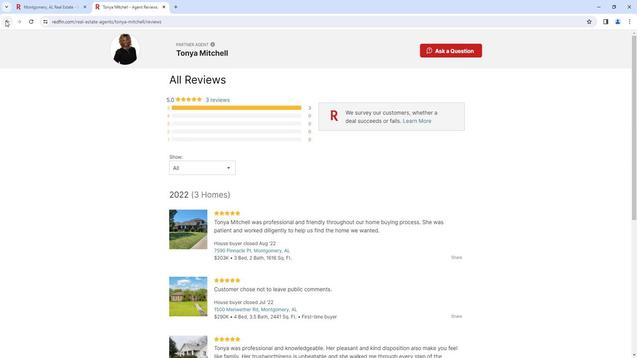 
Action: Mouse pressed left at (2, 21)
Screenshot: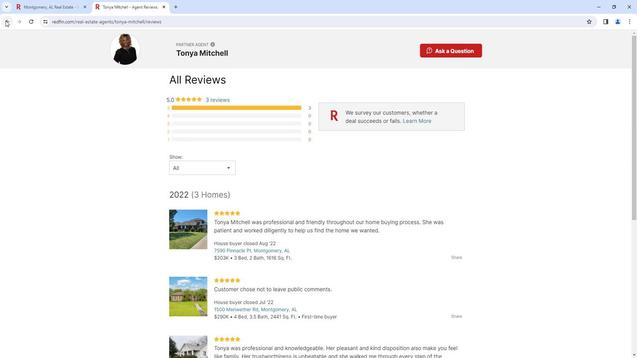 
Action: Mouse moved to (245, 194)
Screenshot: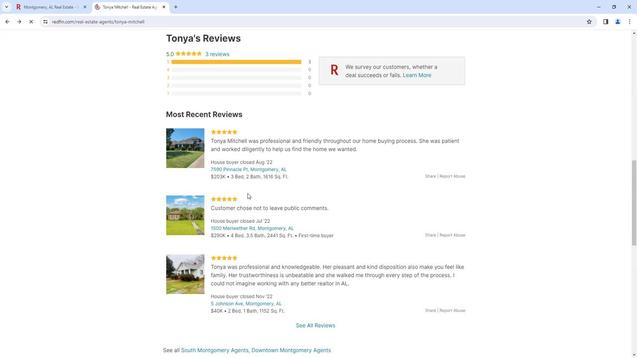
Action: Mouse scrolled (245, 195) with delta (0, 0)
Screenshot: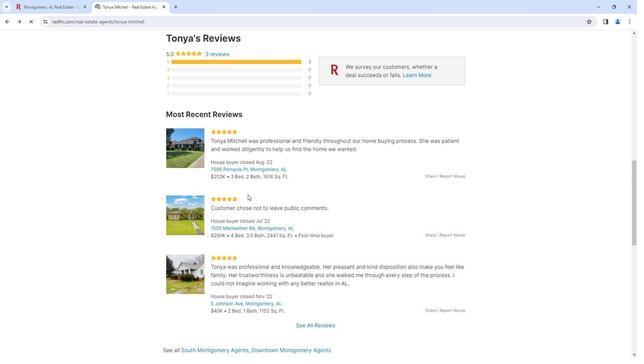 
Action: Mouse scrolled (245, 195) with delta (0, 0)
Screenshot: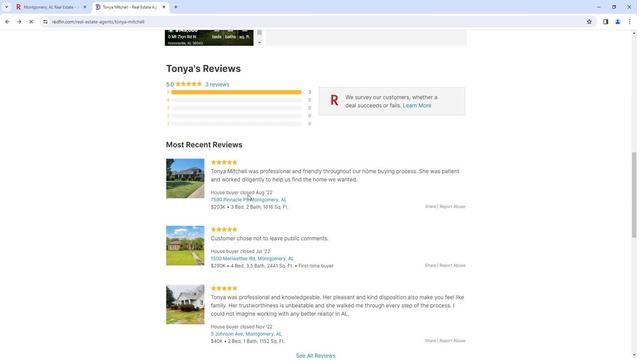 
Action: Mouse scrolled (245, 195) with delta (0, 0)
Screenshot: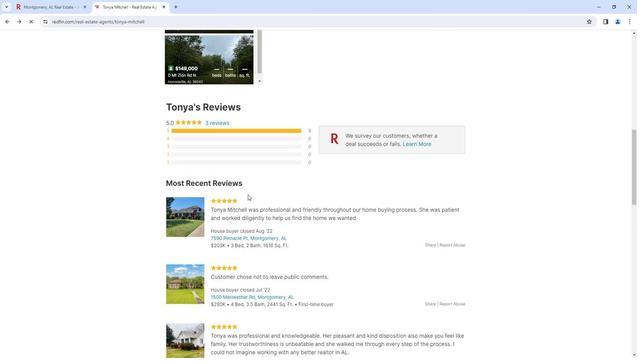 
Action: Mouse scrolled (245, 195) with delta (0, 0)
Screenshot: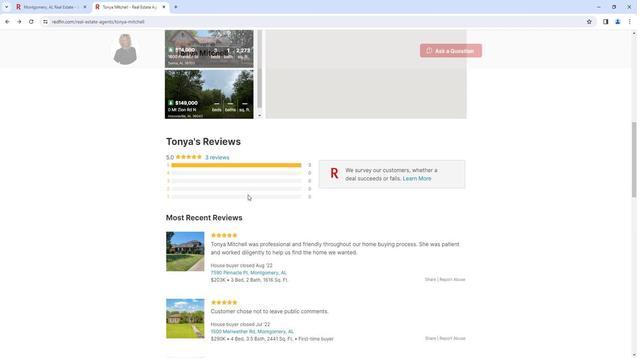 
Action: Mouse scrolled (245, 195) with delta (0, 0)
Screenshot: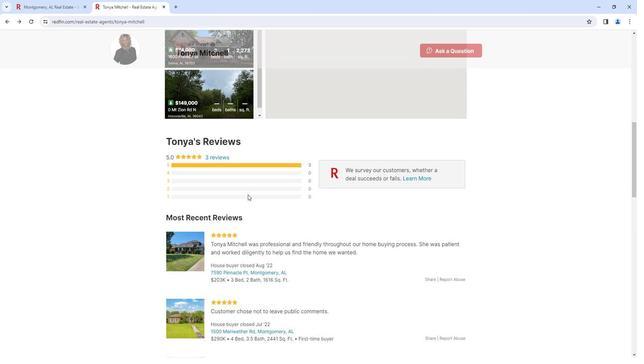
Action: Mouse scrolled (245, 195) with delta (0, 0)
Screenshot: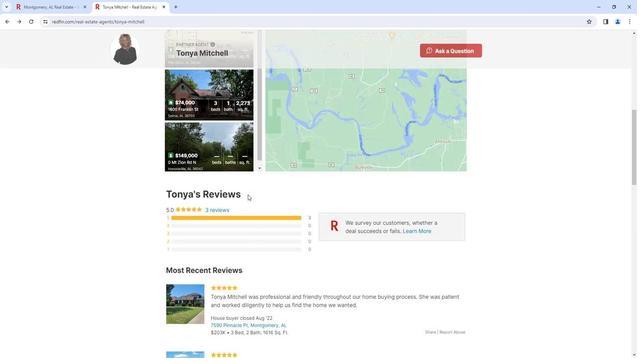 
Action: Mouse scrolled (245, 195) with delta (0, 0)
Screenshot: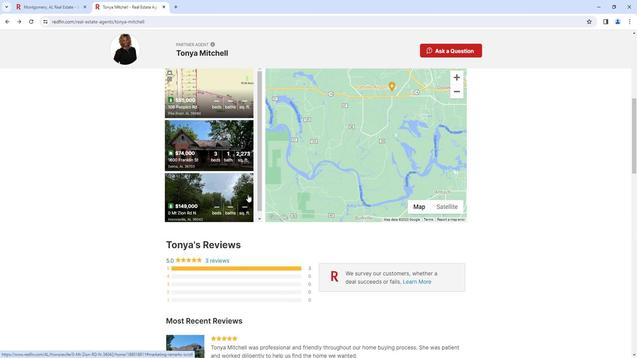 
Action: Mouse scrolled (245, 195) with delta (0, 0)
Screenshot: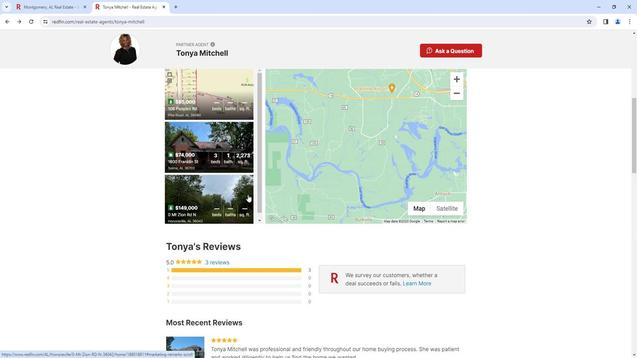 
Action: Mouse scrolled (245, 195) with delta (0, 0)
Screenshot: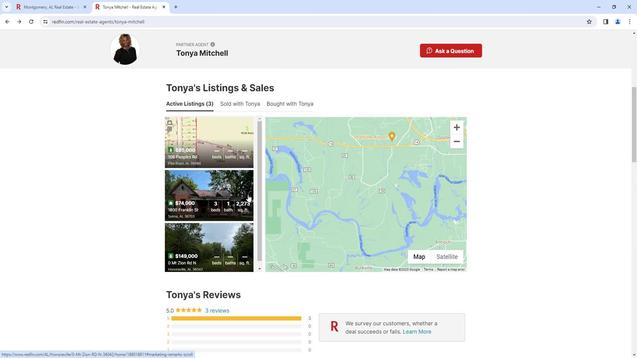 
Action: Mouse scrolled (245, 195) with delta (0, 0)
Screenshot: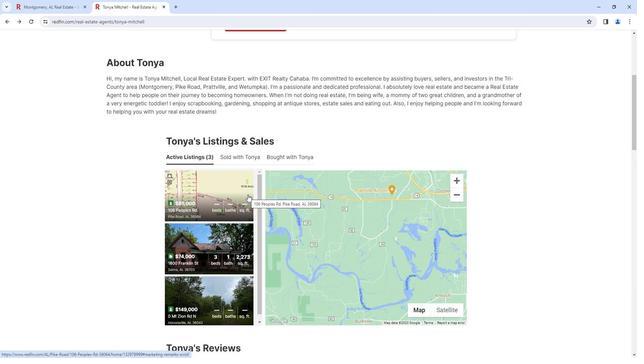 
Action: Mouse scrolled (245, 195) with delta (0, 0)
Screenshot: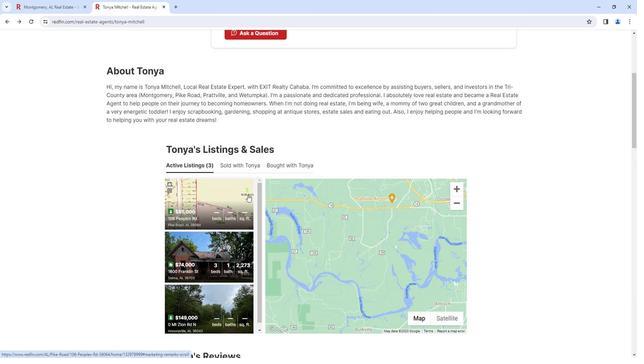 
Action: Mouse scrolled (245, 195) with delta (0, 0)
Screenshot: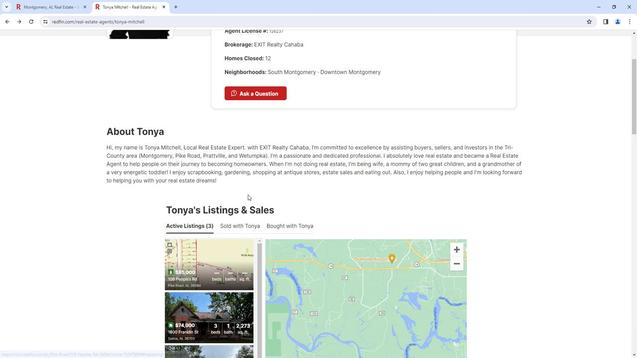 
Action: Mouse scrolled (245, 195) with delta (0, 0)
Screenshot: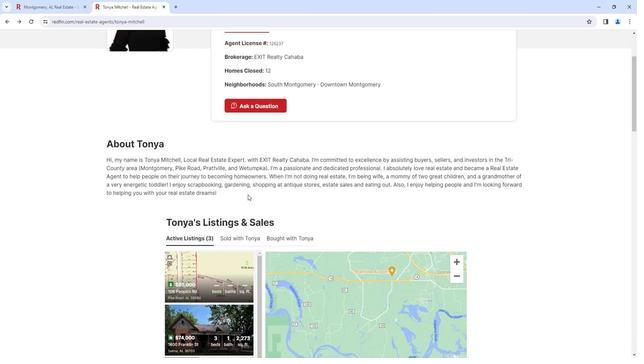 
Action: Mouse moved to (245, 194)
Screenshot: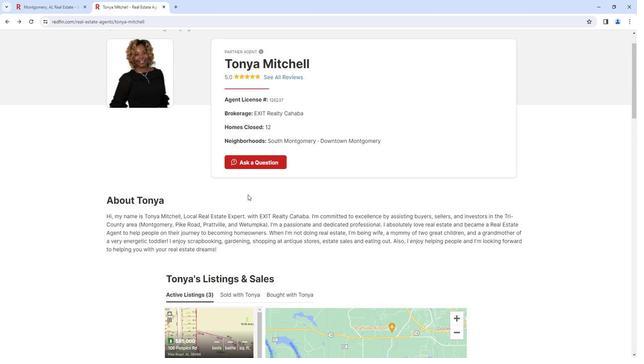 
Action: Mouse scrolled (245, 195) with delta (0, 0)
Screenshot: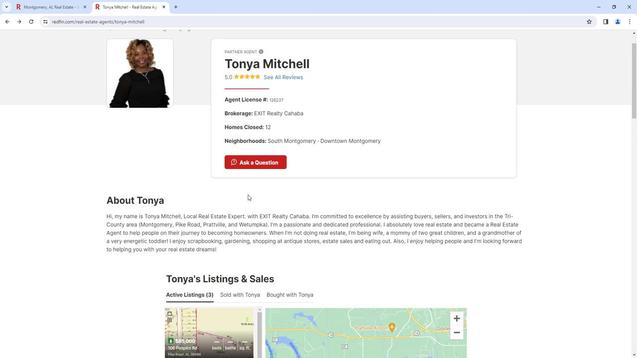 
Action: Mouse scrolled (245, 195) with delta (0, 0)
Screenshot: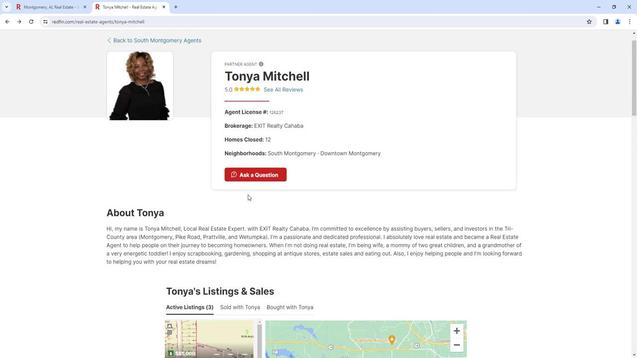 
Action: Mouse scrolled (245, 195) with delta (0, 0)
Screenshot: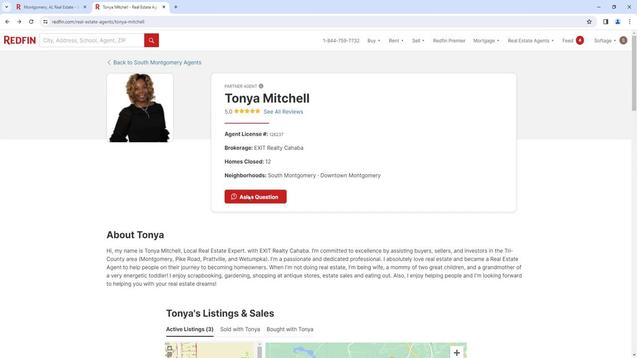 
Action: Mouse moved to (51, 4)
Screenshot: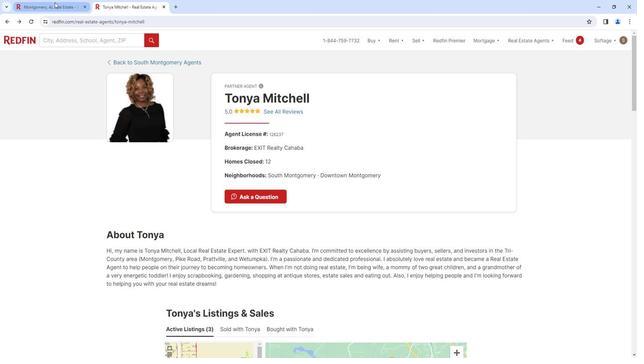 
Action: Mouse pressed left at (51, 4)
Screenshot: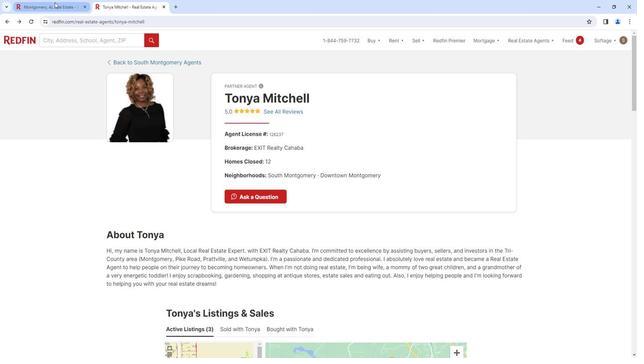 
Action: Mouse moved to (237, 202)
Screenshot: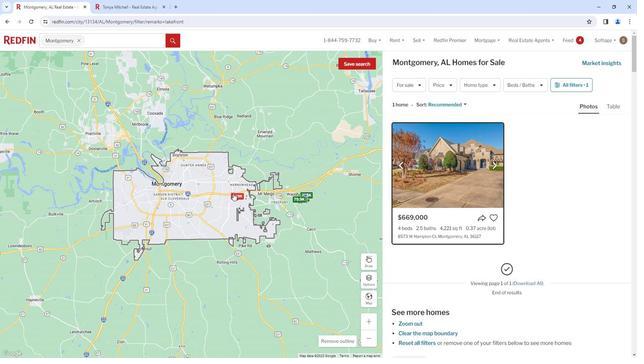 
